 Task: Find a house in Zenica, Bosnia and Herzegovina, for 7 guests from July 10 to July 15, with a price range of ₹10,000 to ₹15,000, 4 bedrooms, 7 beds, 4 bathrooms, and amenities including Wifi, Free parking, TV, Gym, and Breakfast.
Action: Mouse pressed left at (411, 102)
Screenshot: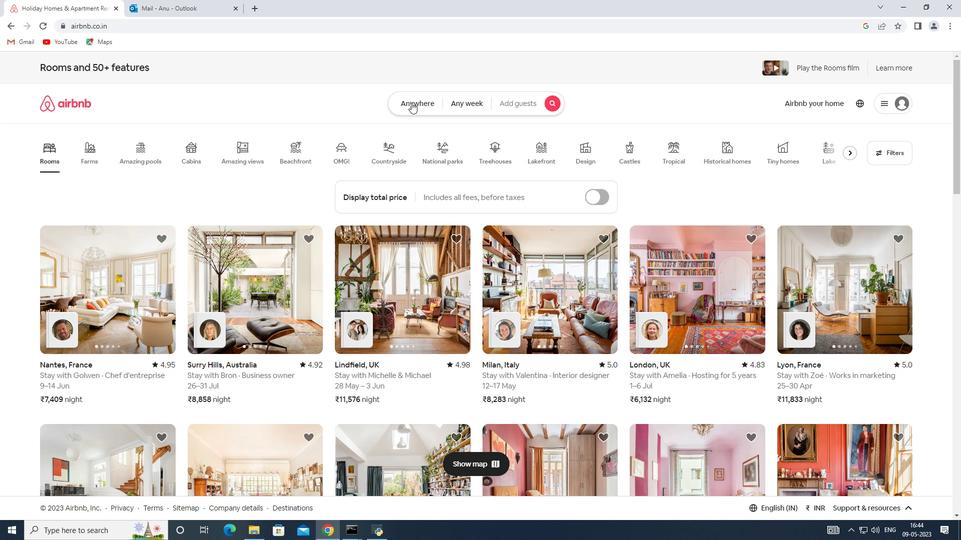 
Action: Mouse moved to (326, 139)
Screenshot: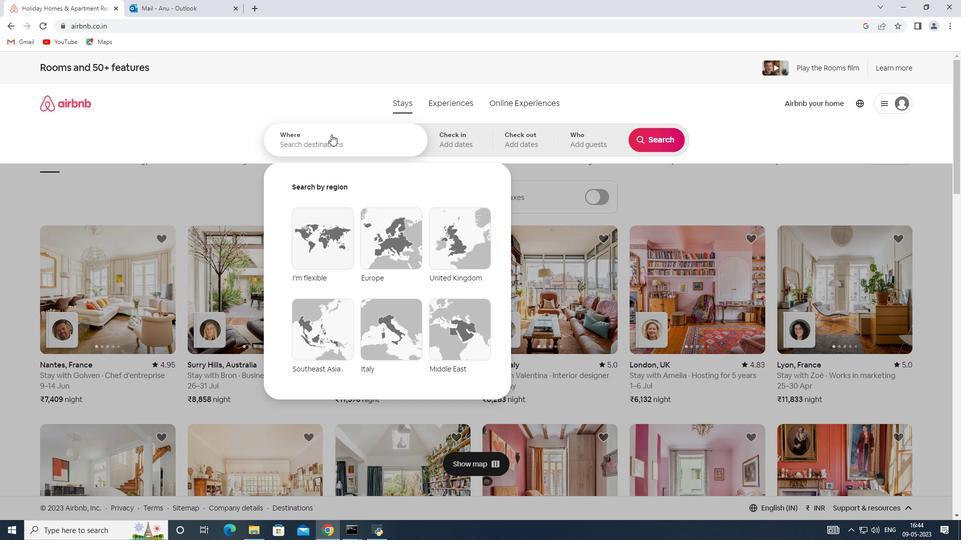
Action: Mouse pressed left at (326, 139)
Screenshot: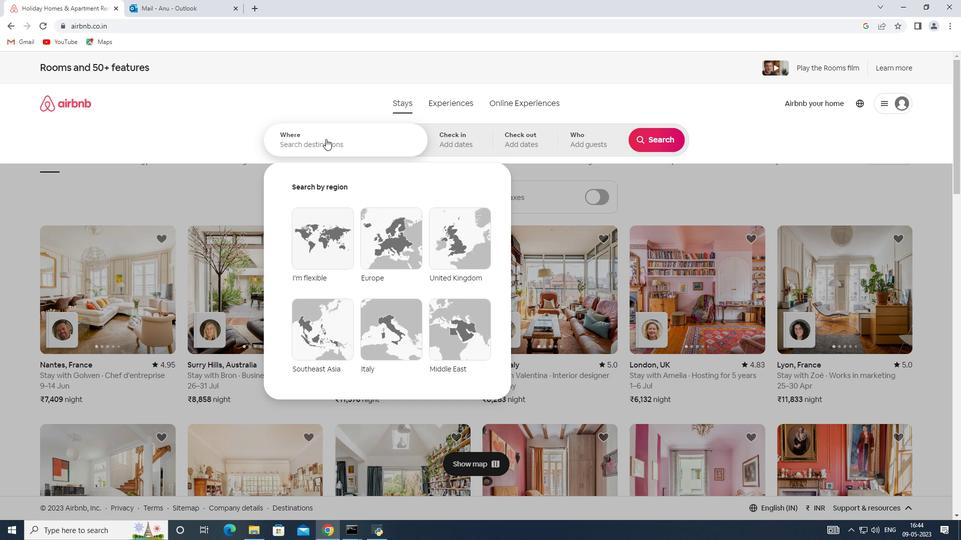 
Action: Key pressed <Key.shift><Key.shift><Key.shift><Key.shift><Key.shift><Key.shift><Key.shift>Zenica,<Key.shift>Bosnia
Screenshot: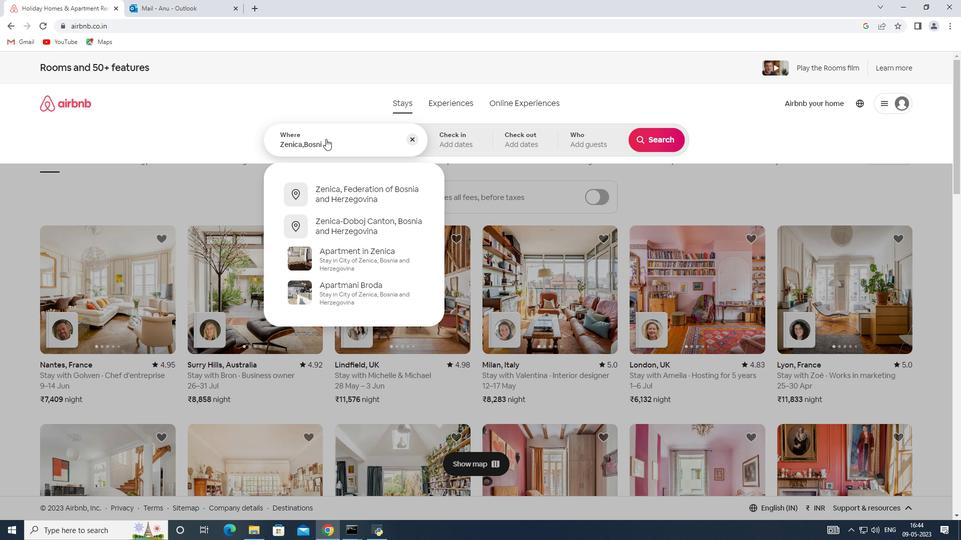 
Action: Mouse moved to (336, 138)
Screenshot: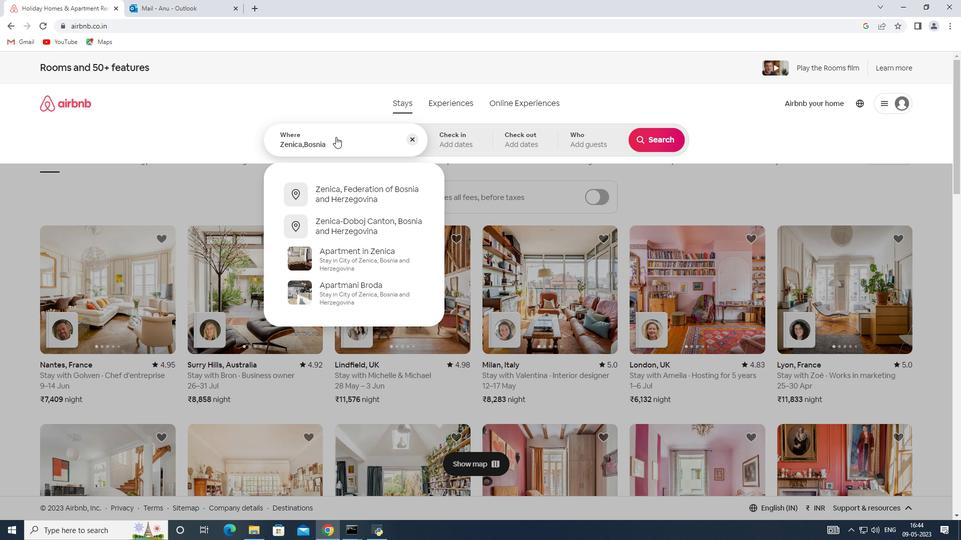 
Action: Key pressed <Key.space>and<Key.space><Key.shift><Key.shift><Key.shift><Key.shift><Key.shift><Key.shift>Hezegovina
Screenshot: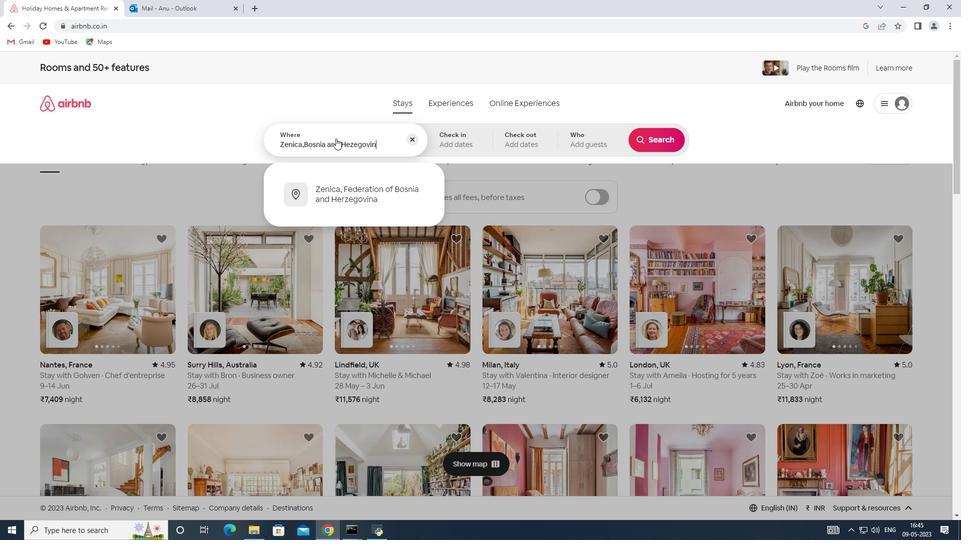 
Action: Mouse moved to (470, 145)
Screenshot: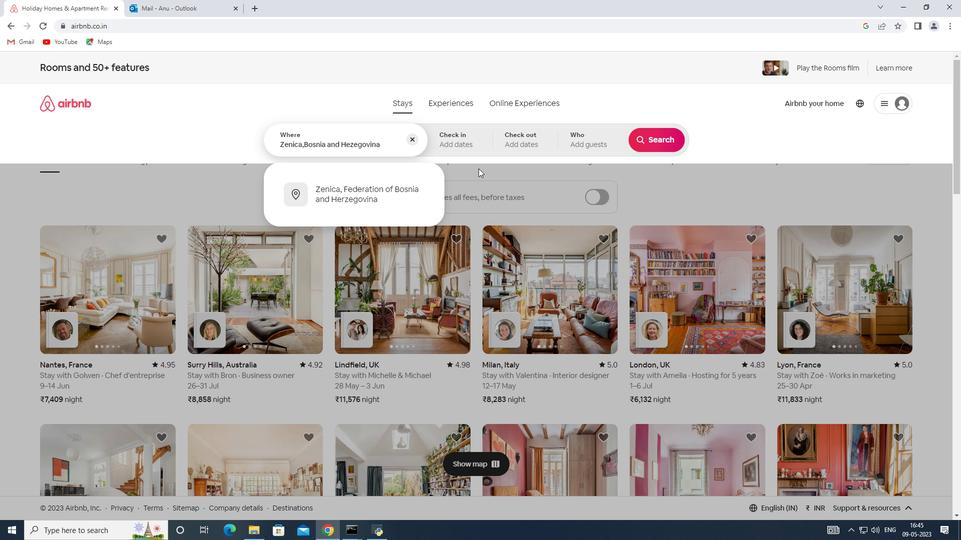 
Action: Mouse pressed left at (470, 145)
Screenshot: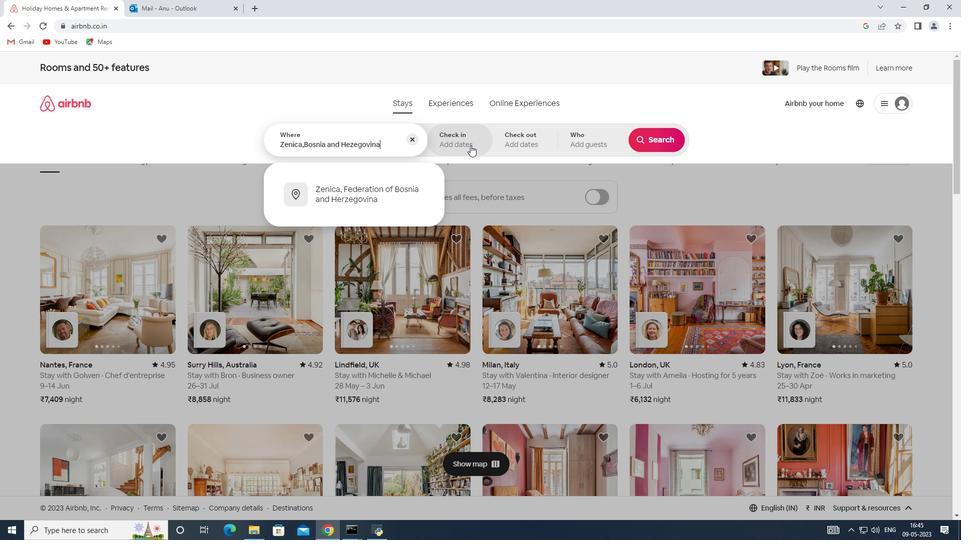 
Action: Mouse moved to (650, 221)
Screenshot: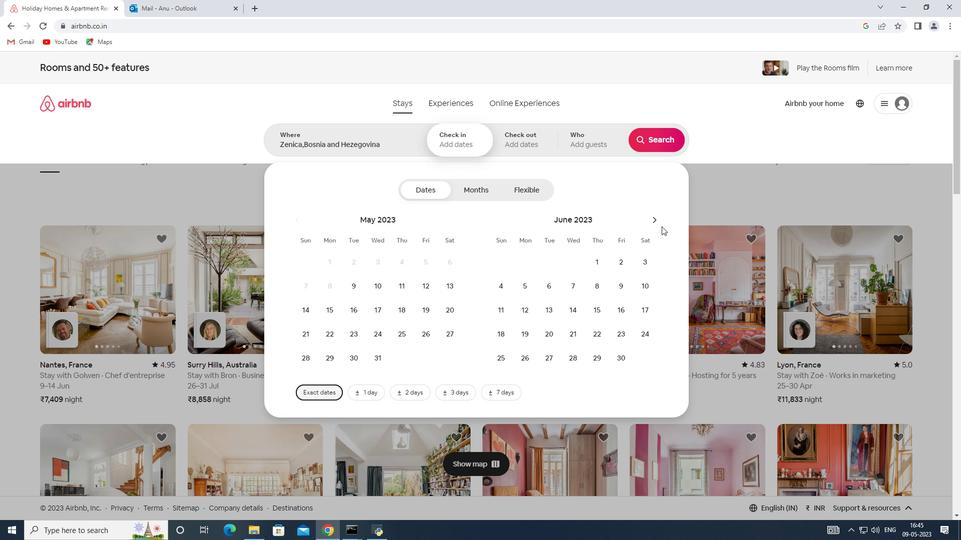 
Action: Mouse pressed left at (650, 221)
Screenshot: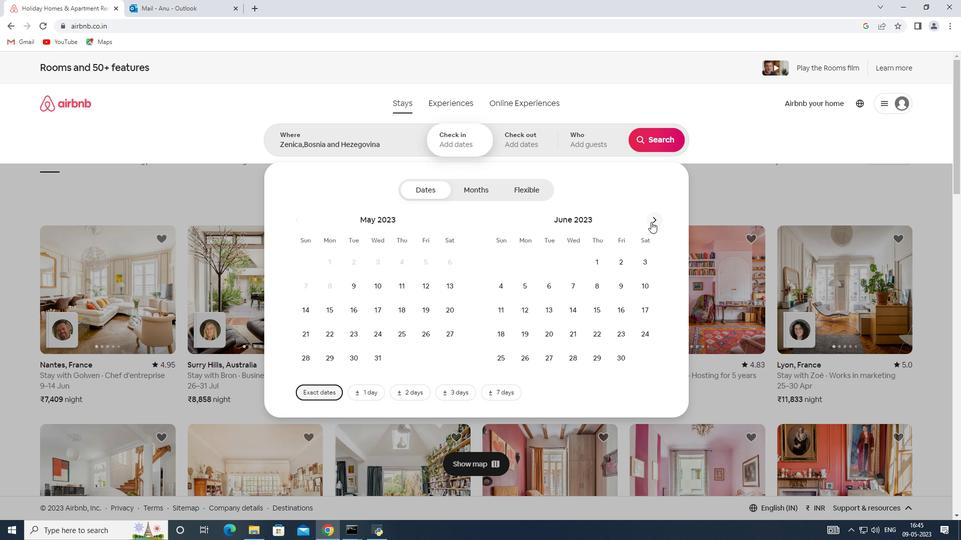 
Action: Mouse moved to (525, 310)
Screenshot: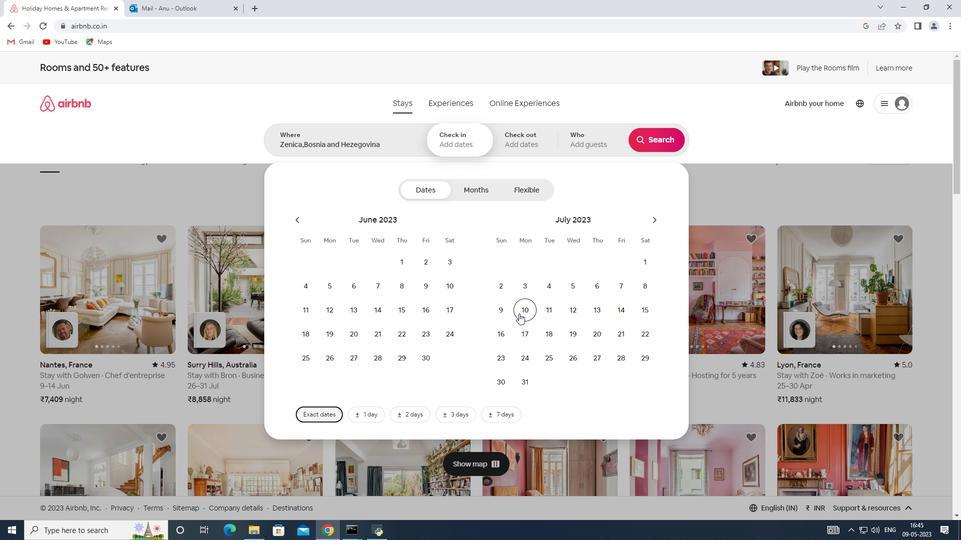 
Action: Mouse pressed left at (525, 310)
Screenshot: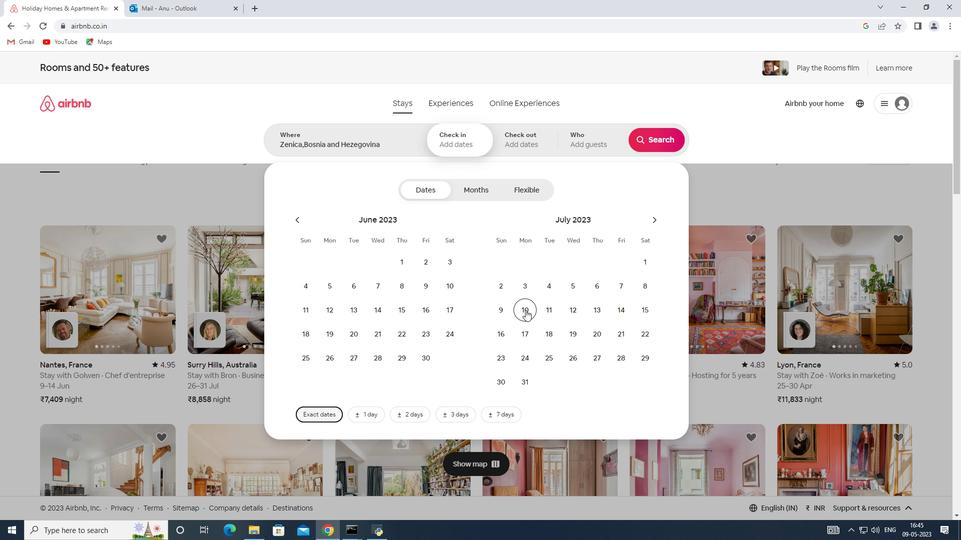 
Action: Mouse moved to (646, 308)
Screenshot: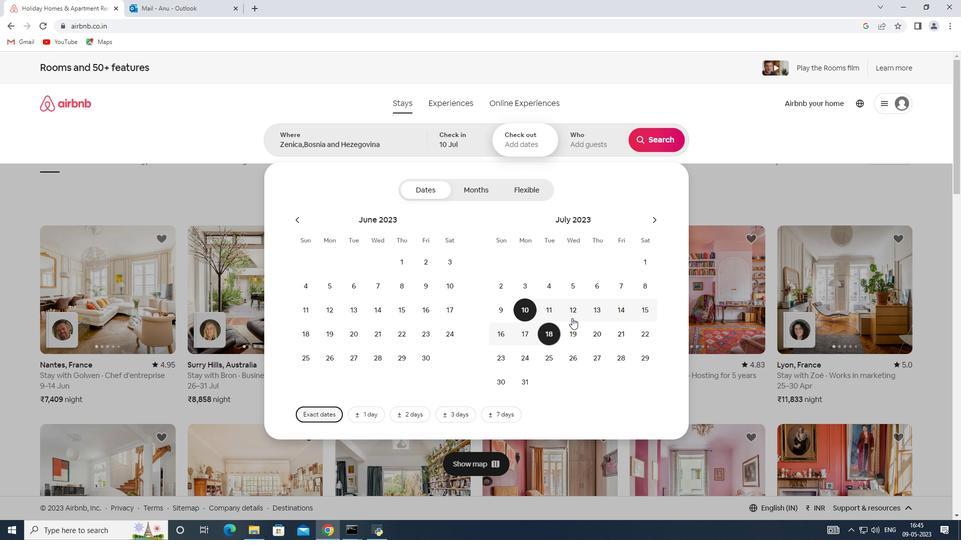 
Action: Mouse pressed left at (646, 308)
Screenshot: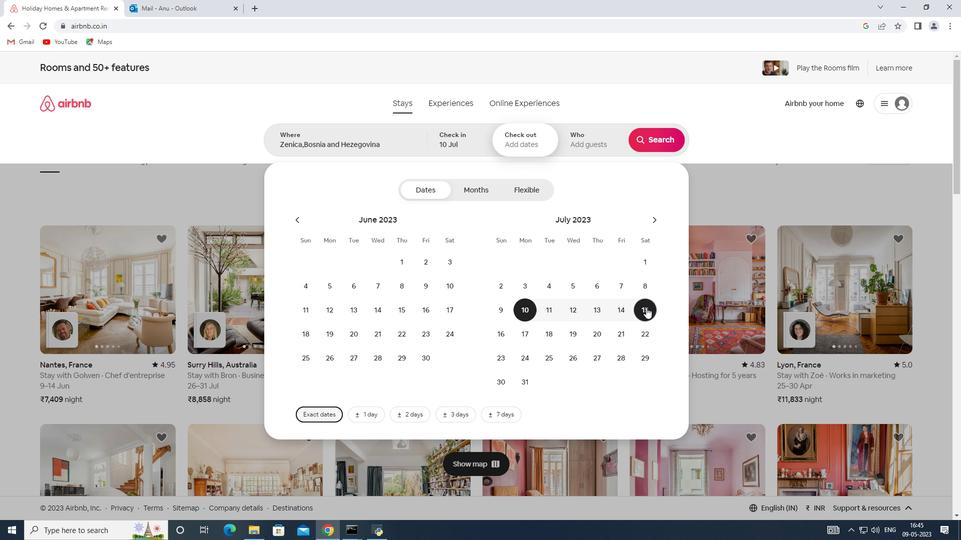 
Action: Mouse moved to (583, 129)
Screenshot: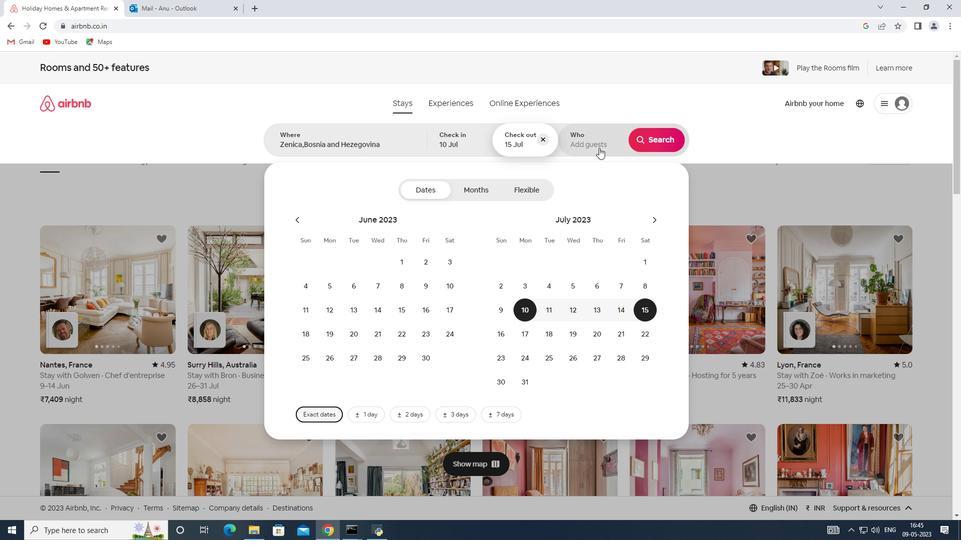 
Action: Mouse pressed left at (583, 129)
Screenshot: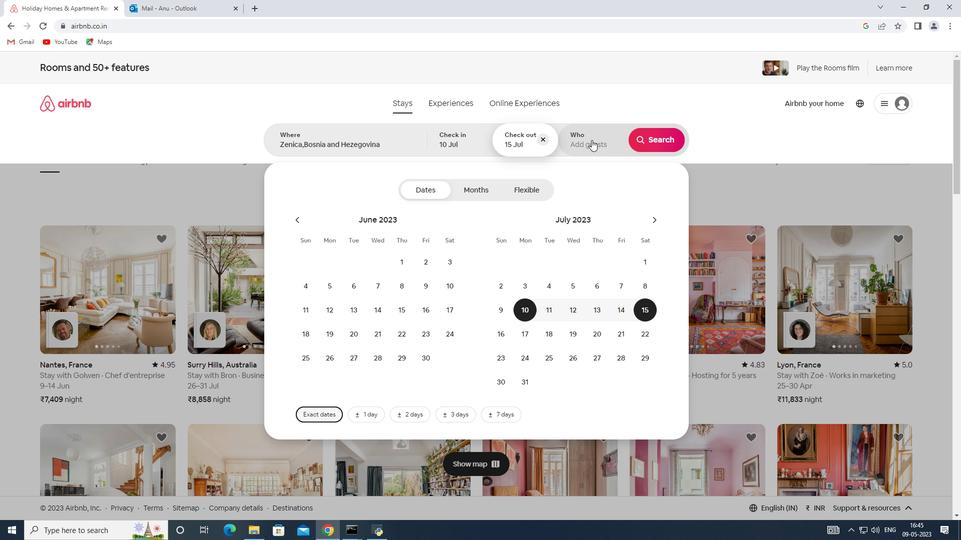 
Action: Mouse moved to (660, 191)
Screenshot: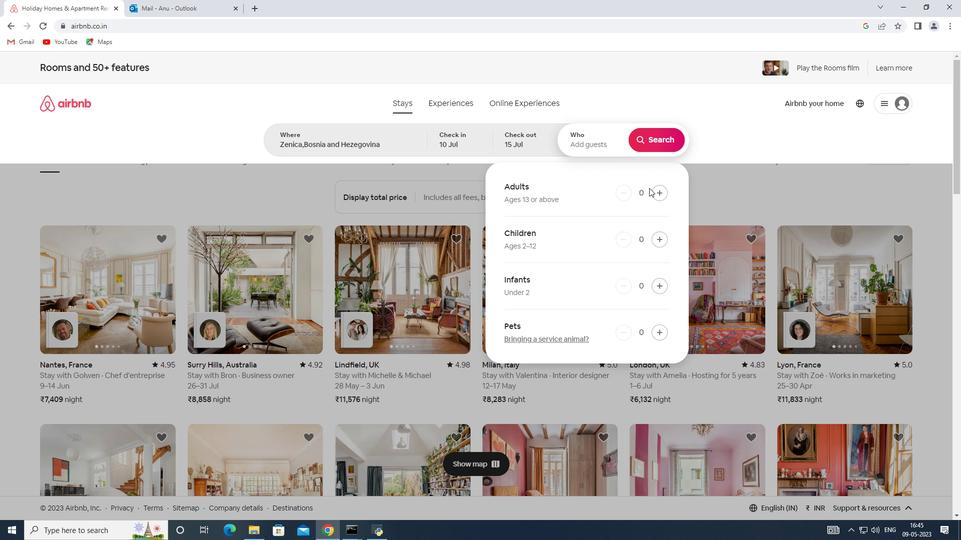
Action: Mouse pressed left at (660, 191)
Screenshot: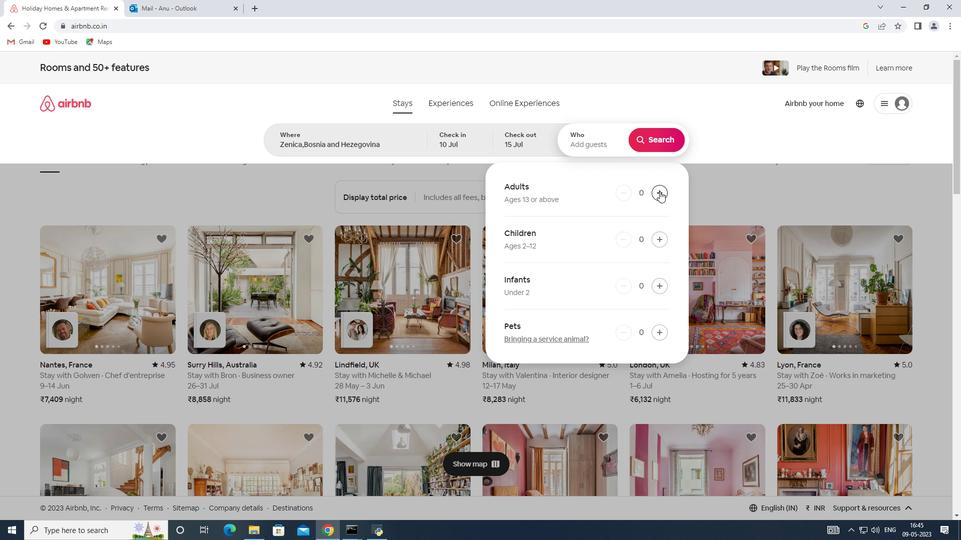 
Action: Mouse pressed left at (660, 191)
Screenshot: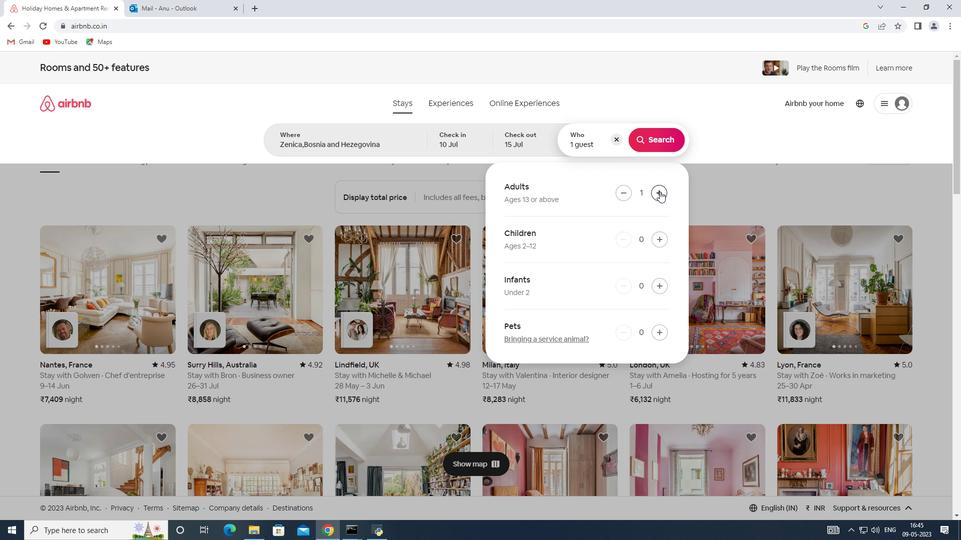 
Action: Mouse pressed left at (660, 191)
Screenshot: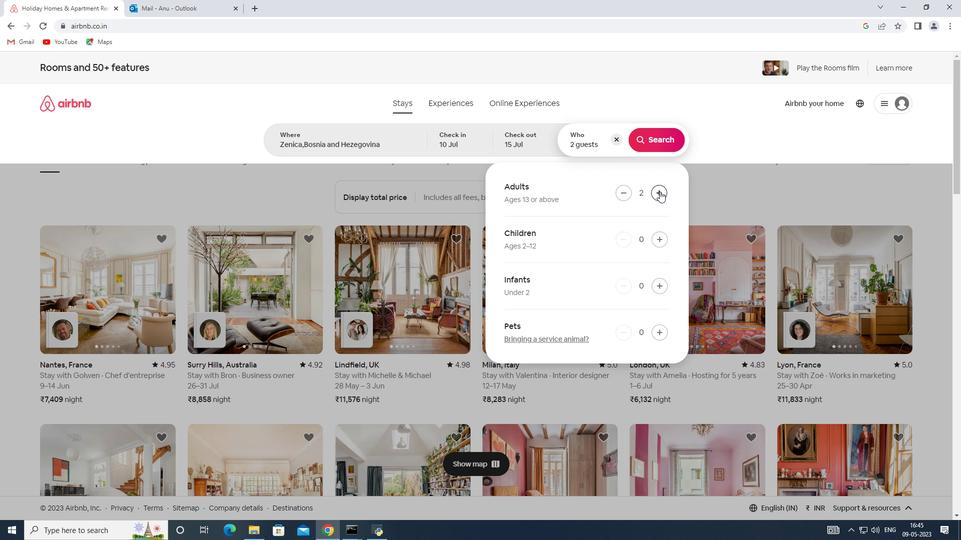 
Action: Mouse pressed left at (660, 191)
Screenshot: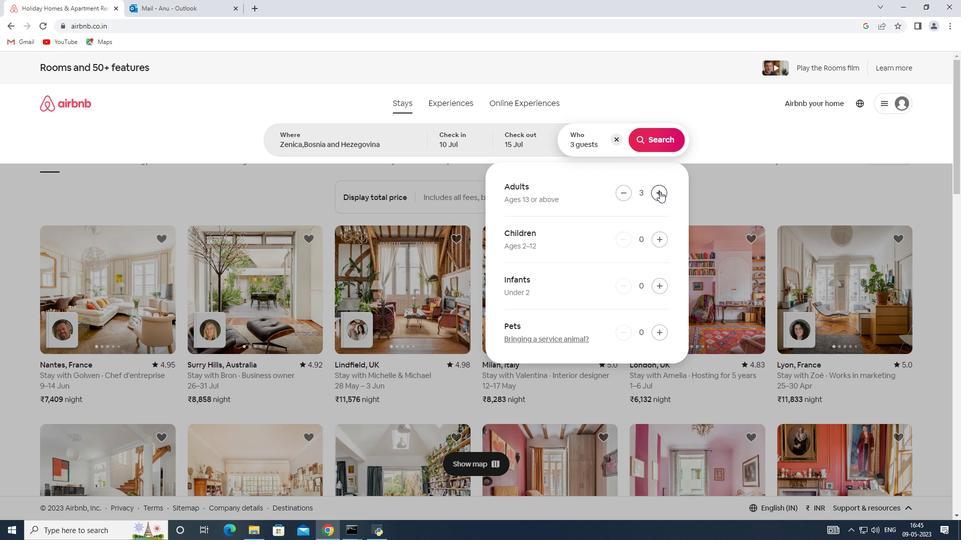 
Action: Mouse pressed left at (660, 191)
Screenshot: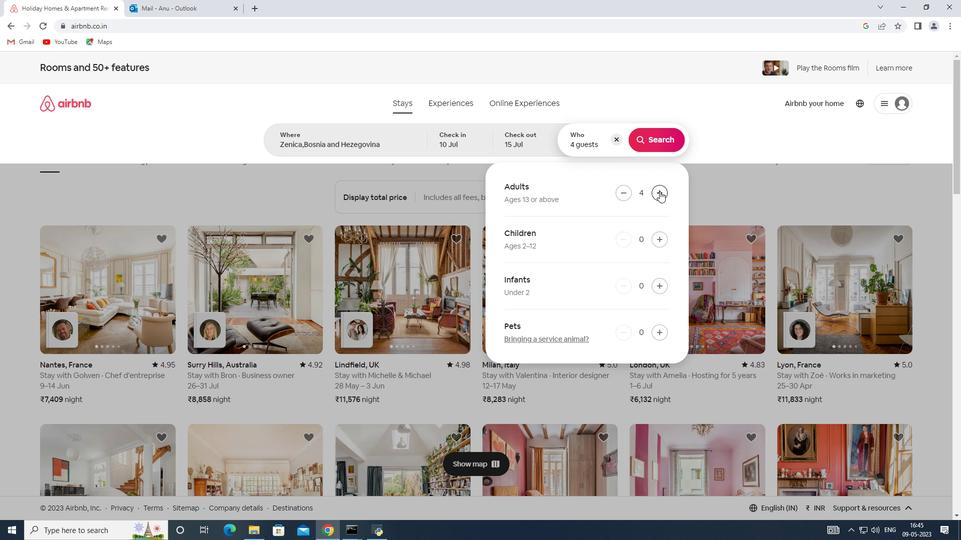 
Action: Mouse pressed left at (660, 191)
Screenshot: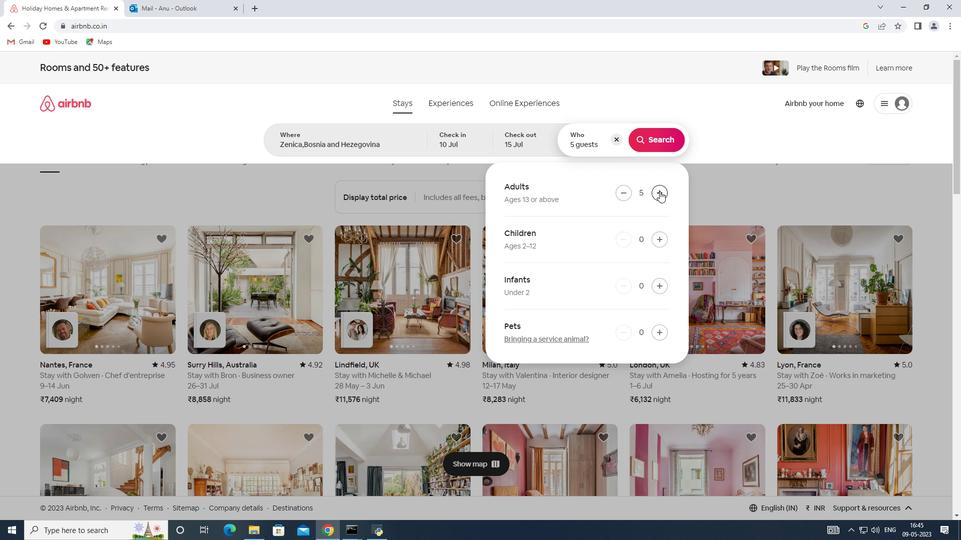 
Action: Mouse pressed left at (660, 191)
Screenshot: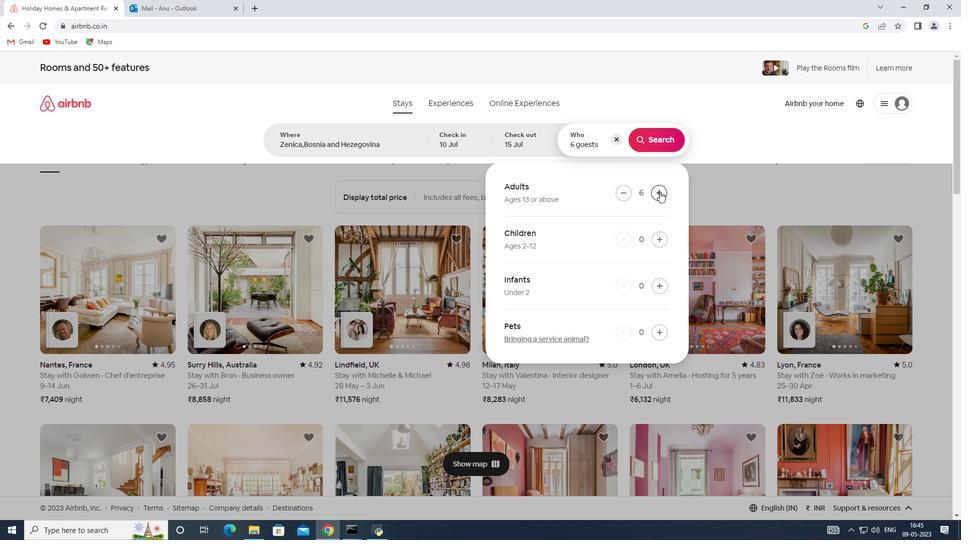 
Action: Mouse moved to (659, 137)
Screenshot: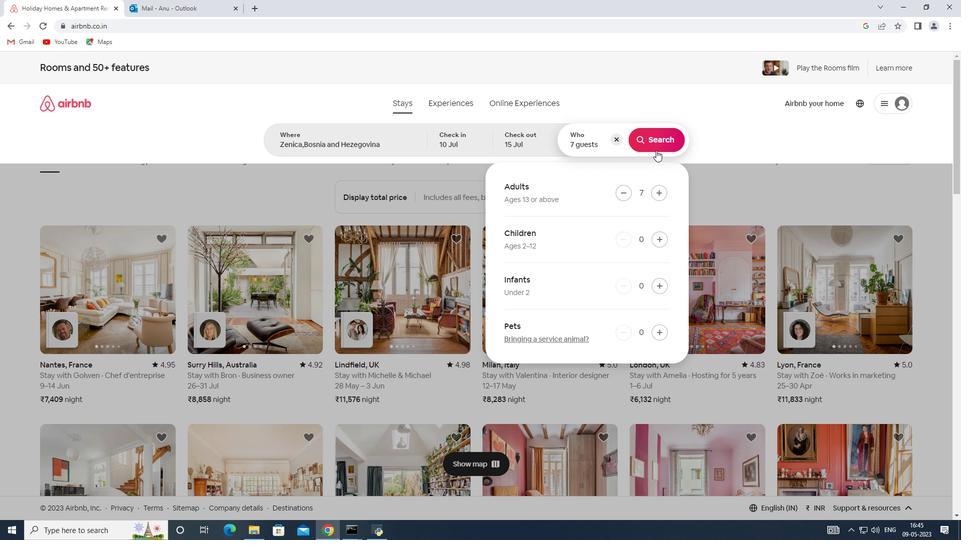 
Action: Mouse pressed left at (659, 137)
Screenshot: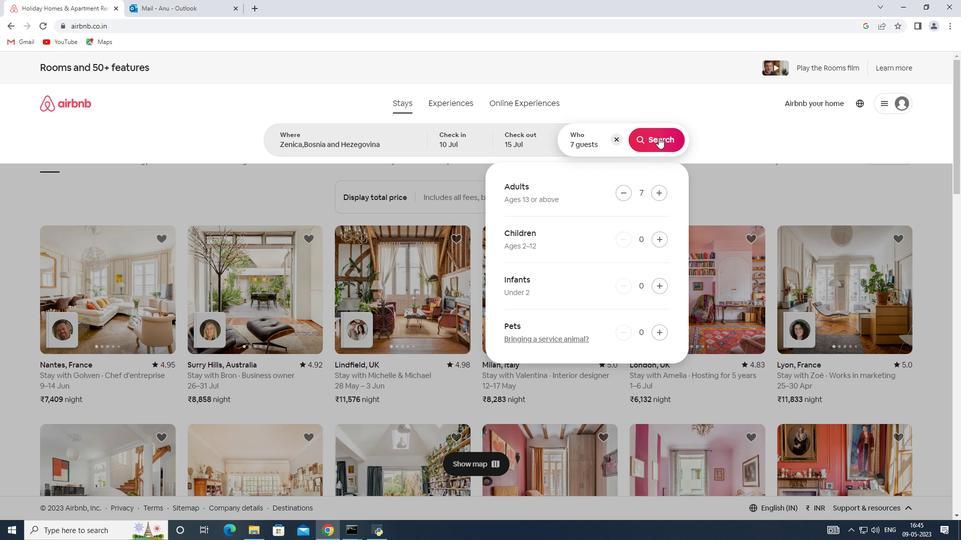
Action: Mouse moved to (921, 113)
Screenshot: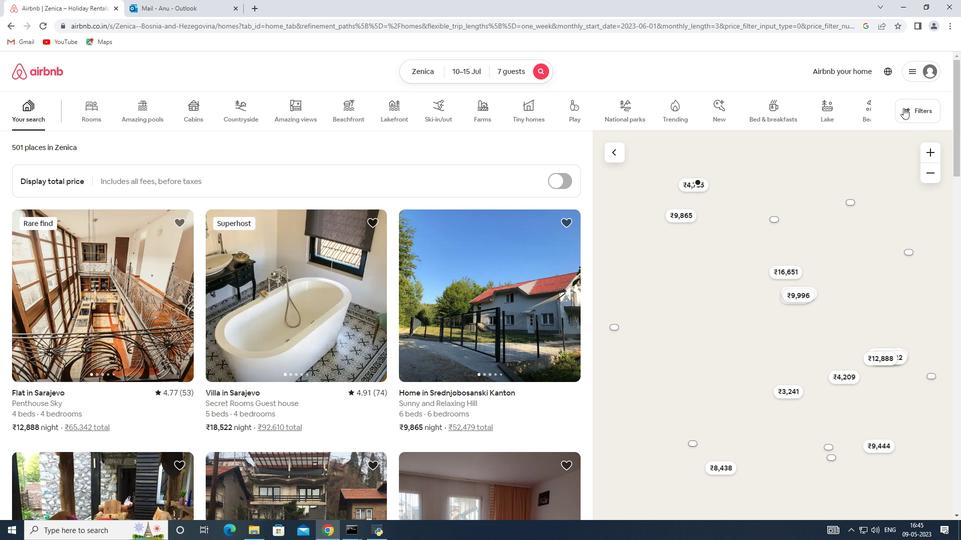 
Action: Mouse pressed left at (921, 113)
Screenshot: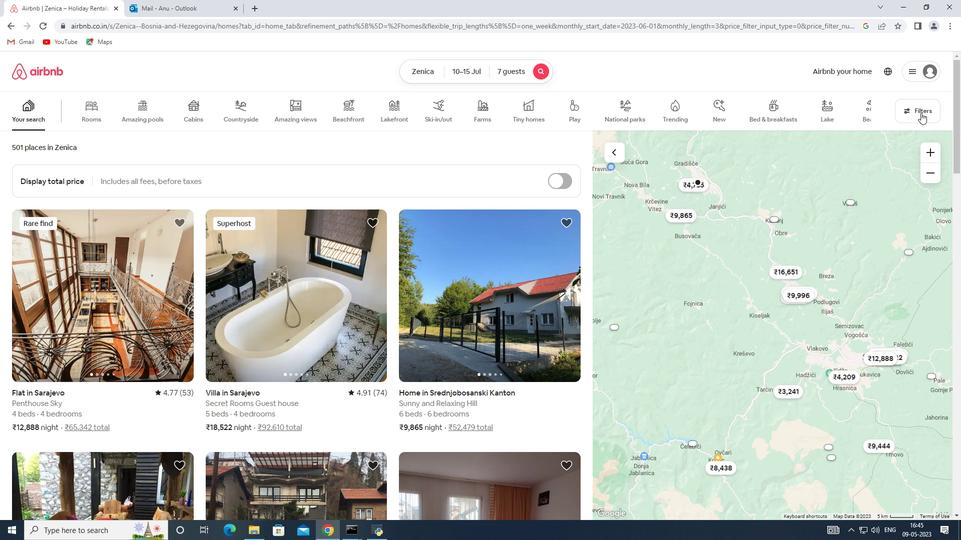 
Action: Mouse moved to (352, 362)
Screenshot: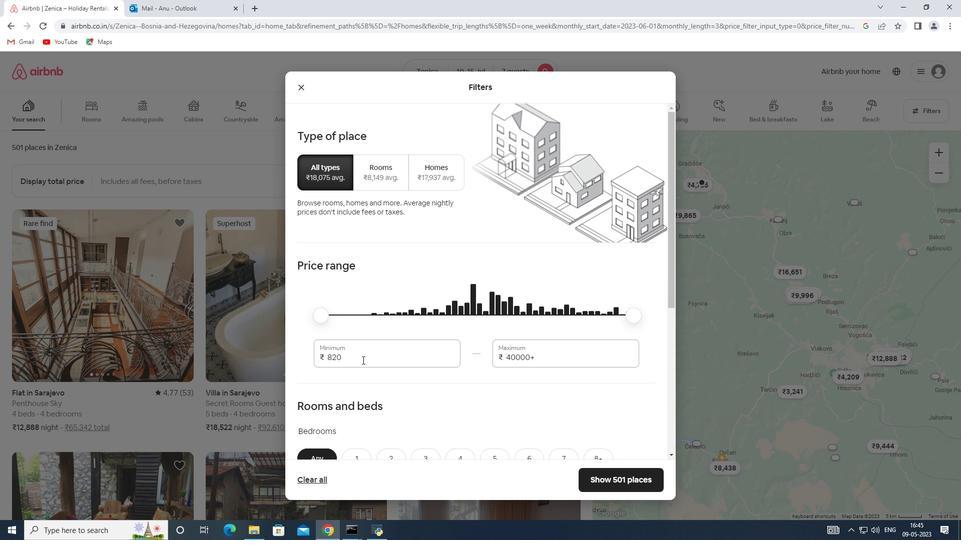 
Action: Mouse pressed left at (352, 362)
Screenshot: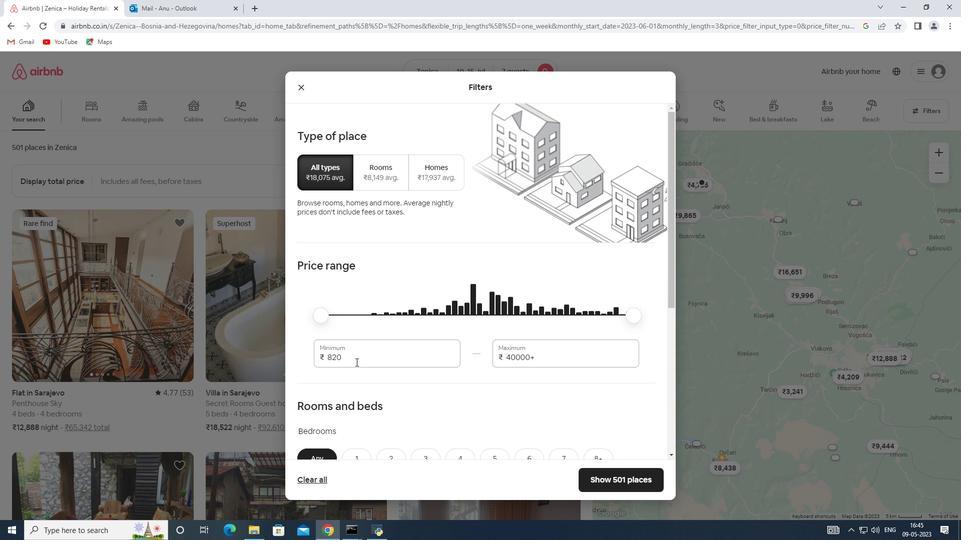 
Action: Mouse moved to (315, 360)
Screenshot: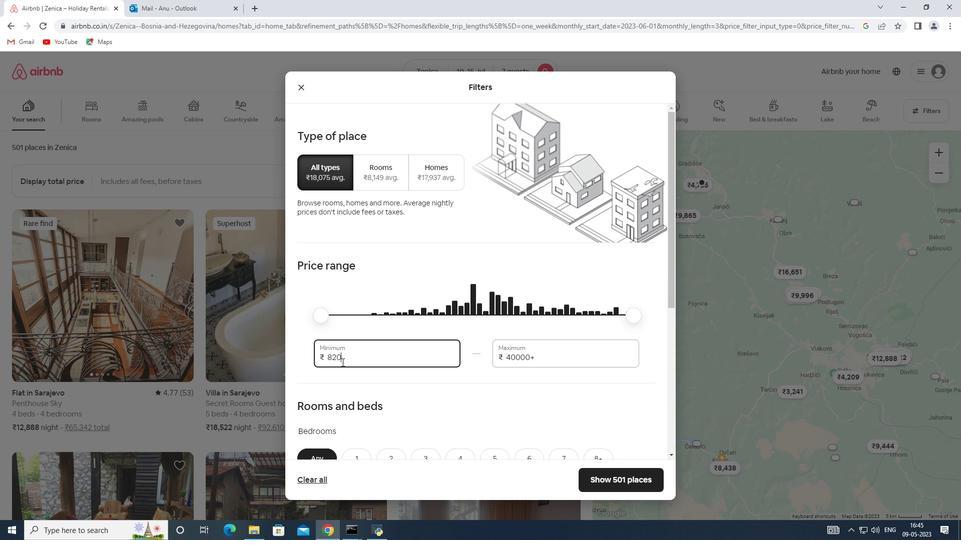 
Action: Key pressed 10000
Screenshot: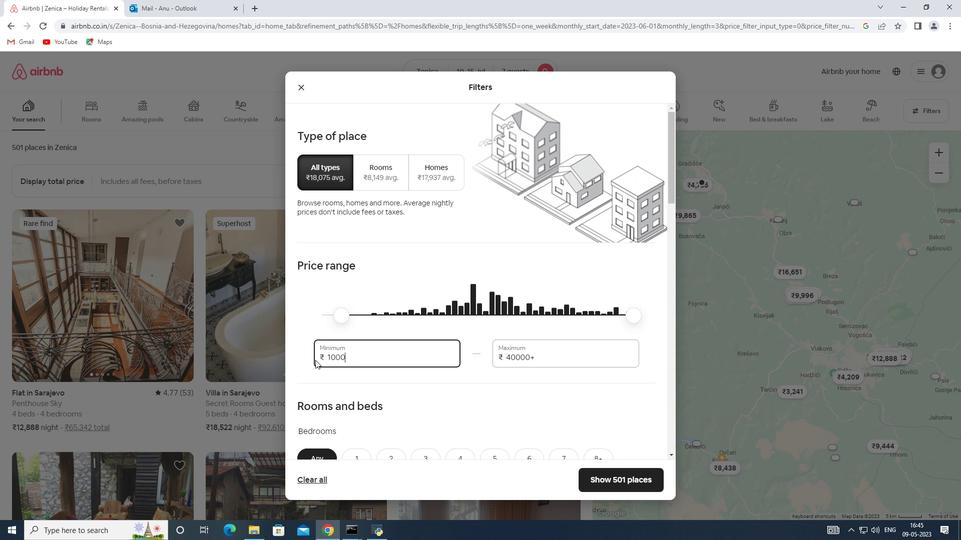 
Action: Mouse moved to (536, 358)
Screenshot: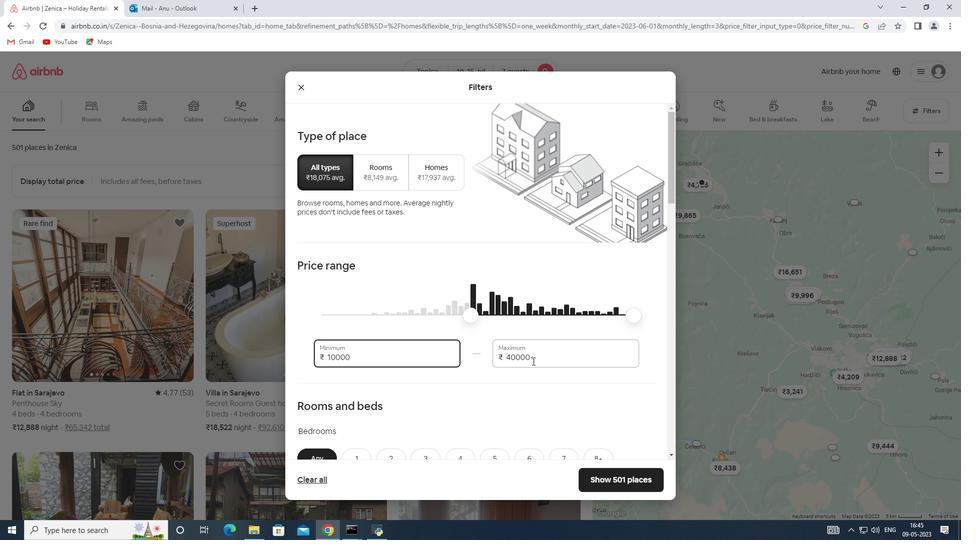 
Action: Mouse pressed left at (536, 358)
Screenshot: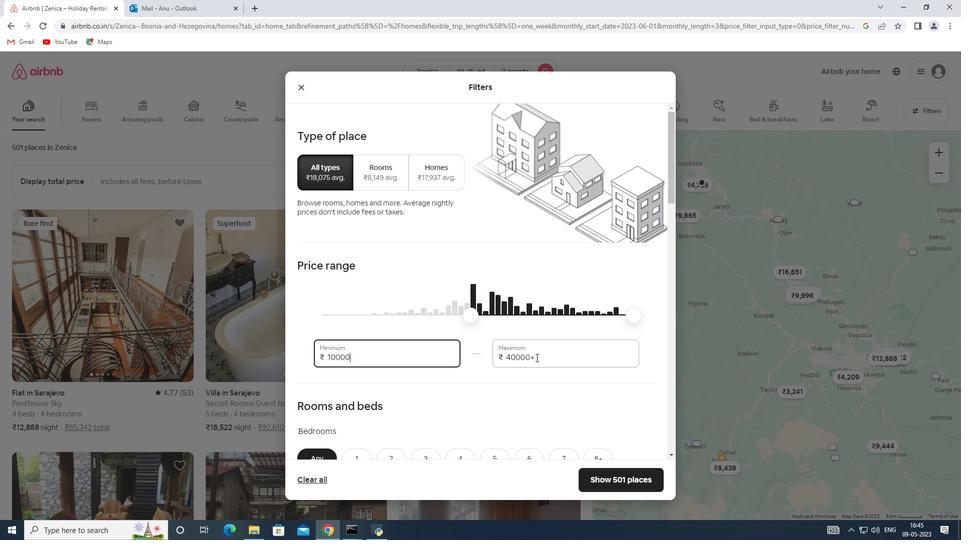 
Action: Mouse moved to (504, 355)
Screenshot: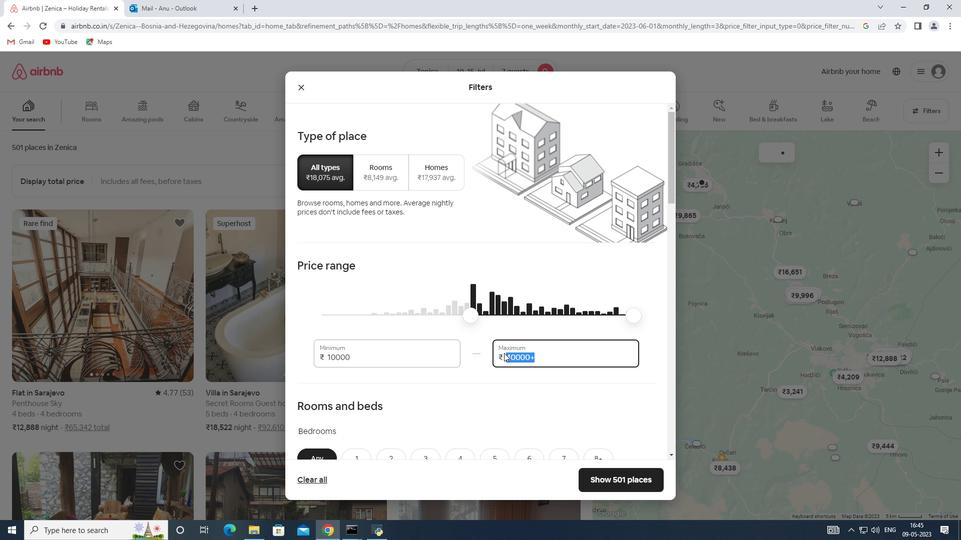 
Action: Key pressed 15000
Screenshot: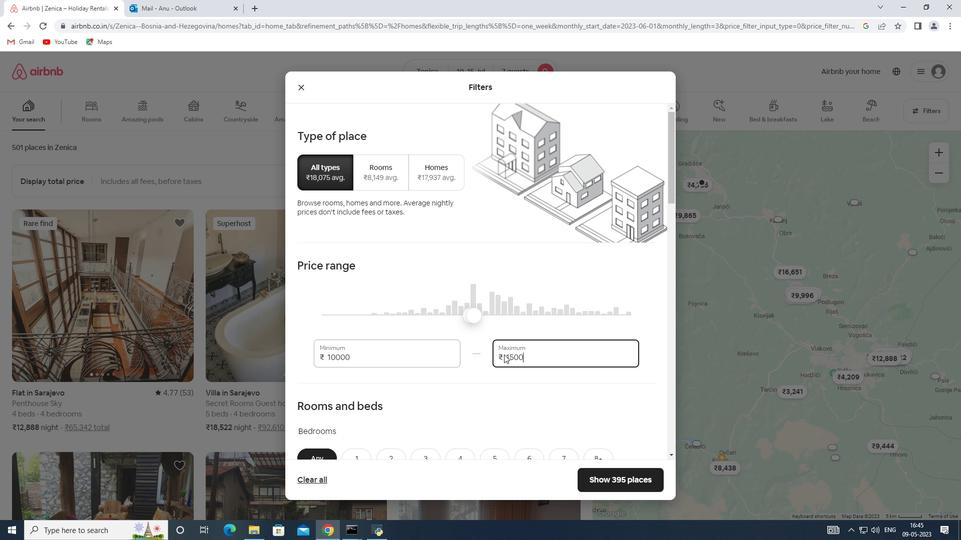 
Action: Mouse scrolled (504, 354) with delta (0, 0)
Screenshot: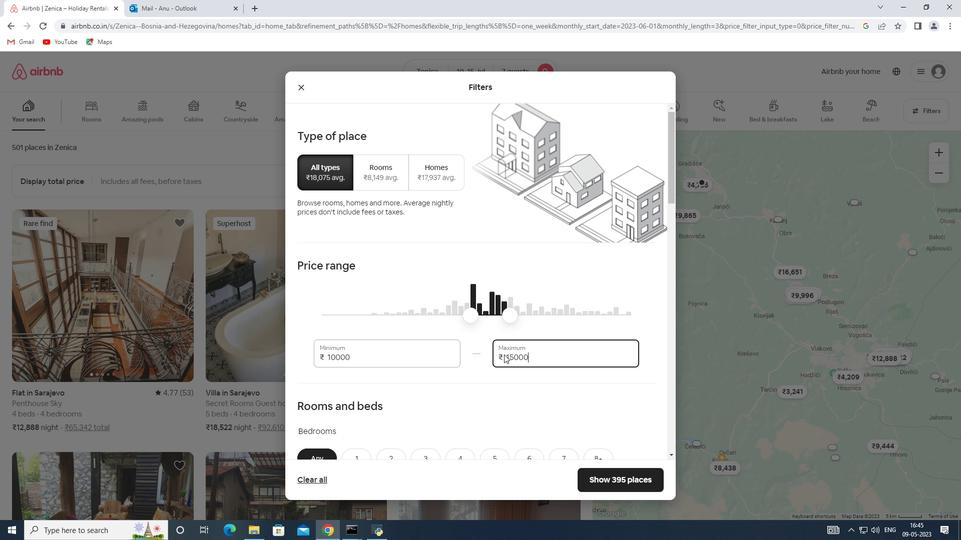 
Action: Mouse scrolled (504, 354) with delta (0, 0)
Screenshot: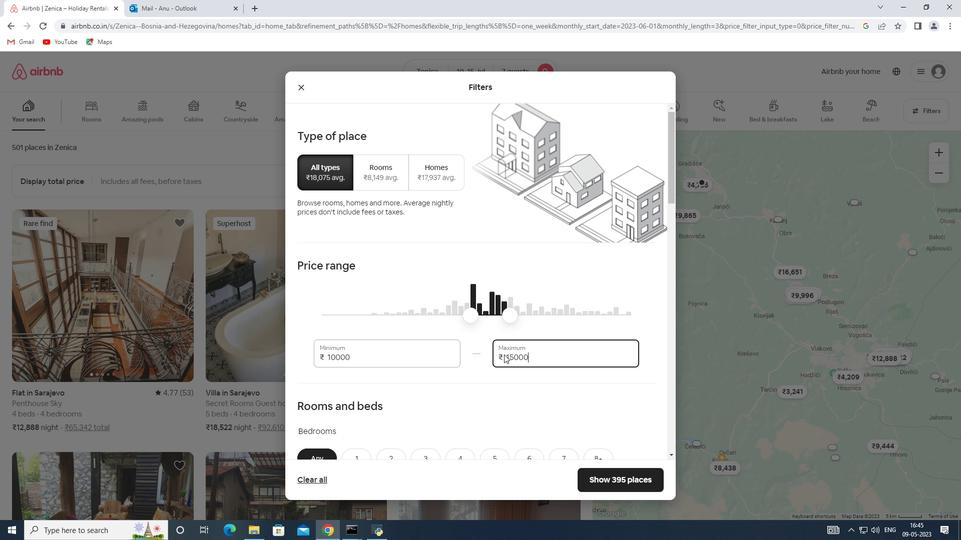 
Action: Mouse scrolled (504, 354) with delta (0, 0)
Screenshot: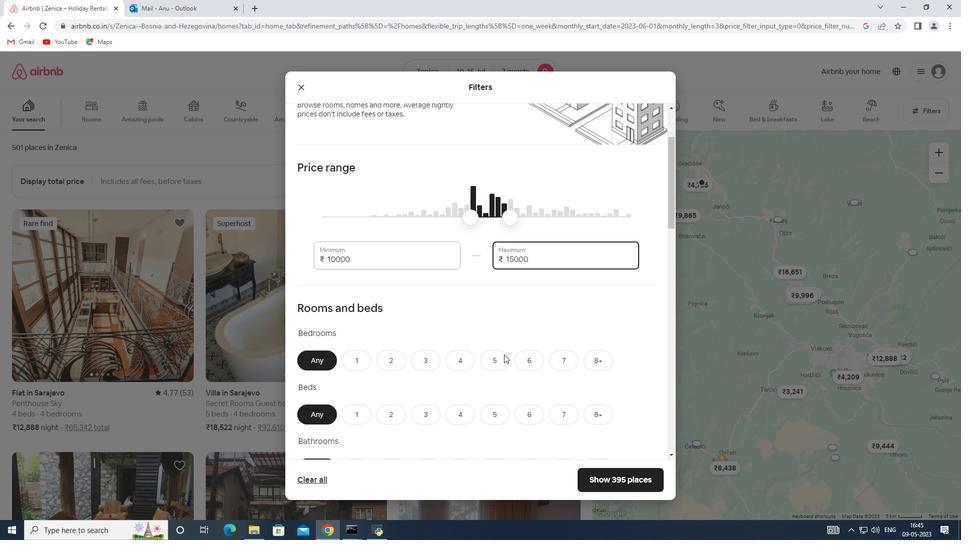 
Action: Mouse moved to (462, 313)
Screenshot: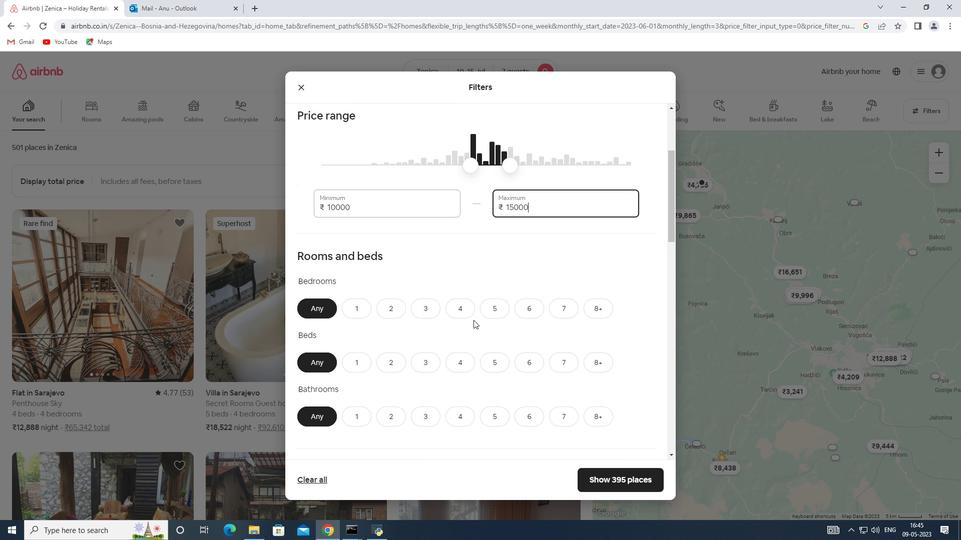 
Action: Mouse pressed left at (462, 313)
Screenshot: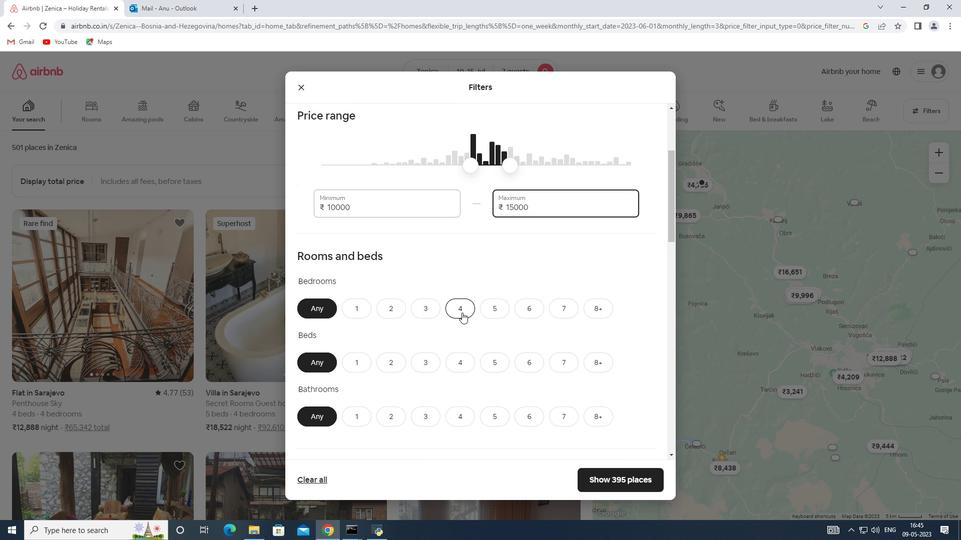 
Action: Mouse moved to (559, 364)
Screenshot: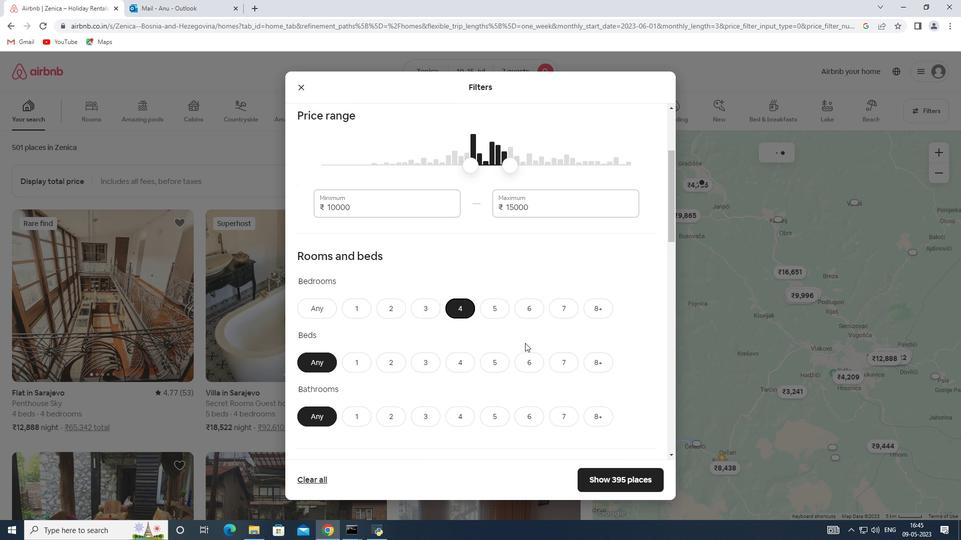 
Action: Mouse pressed left at (559, 364)
Screenshot: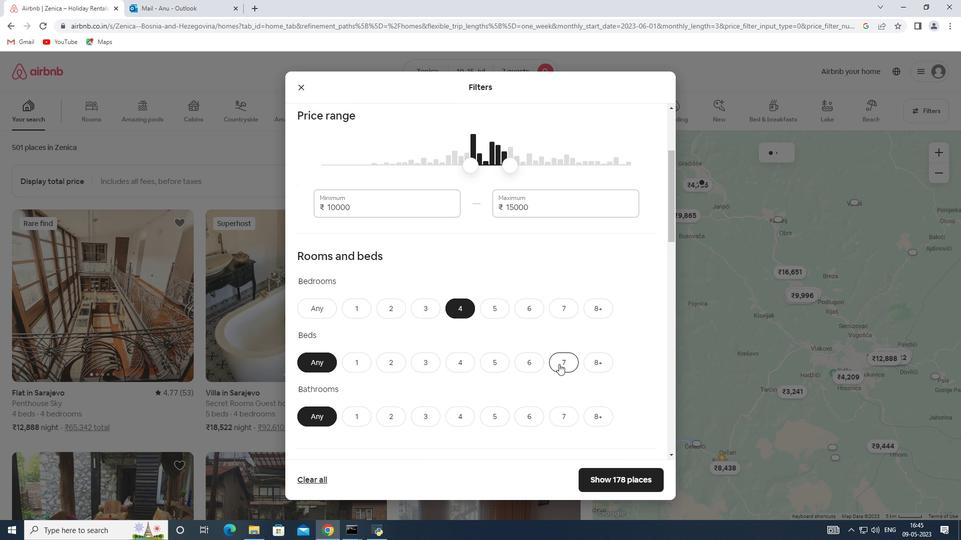 
Action: Mouse moved to (469, 412)
Screenshot: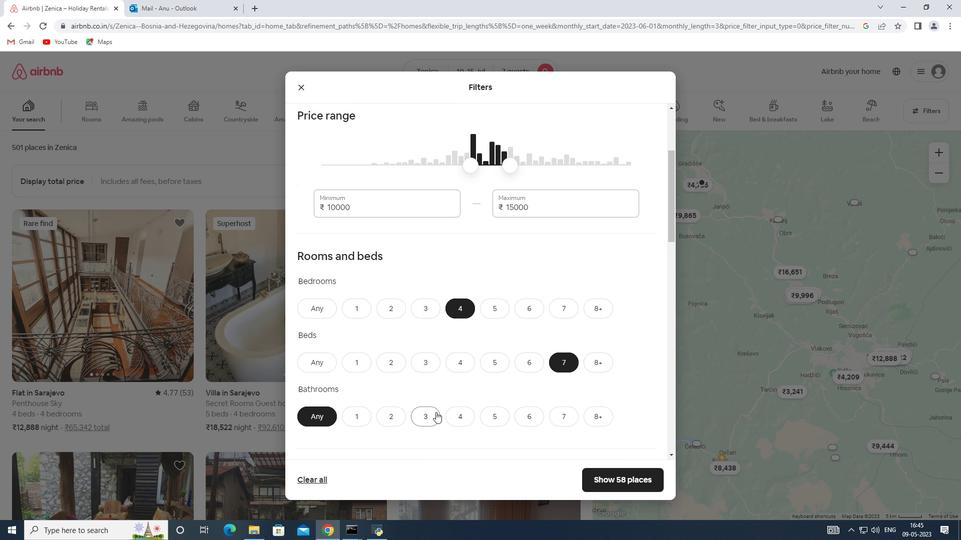 
Action: Mouse pressed left at (469, 412)
Screenshot: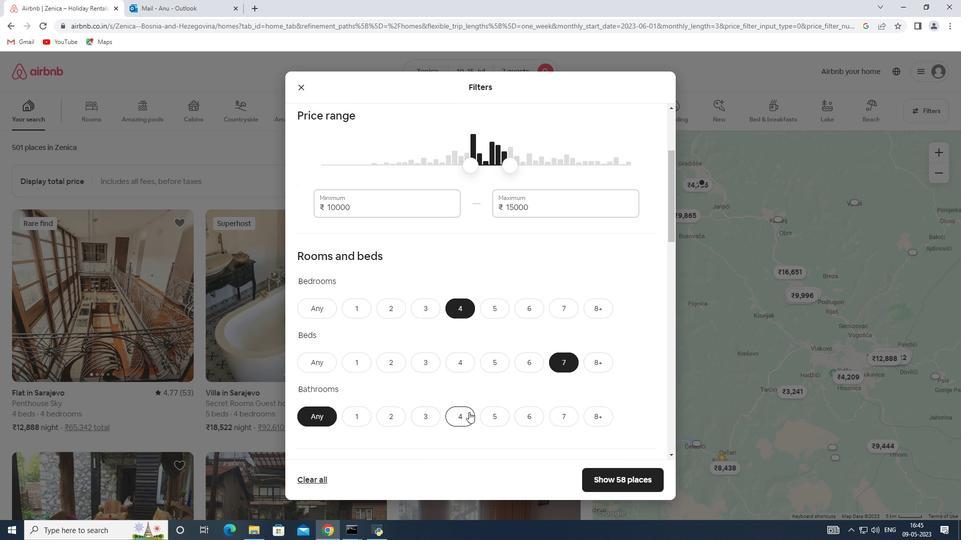 
Action: Mouse moved to (441, 378)
Screenshot: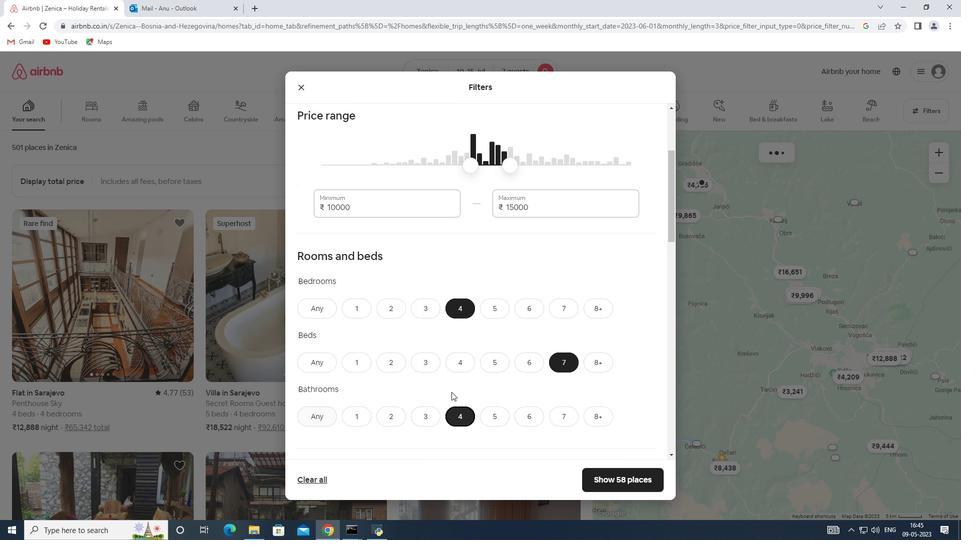
Action: Mouse scrolled (441, 378) with delta (0, 0)
Screenshot: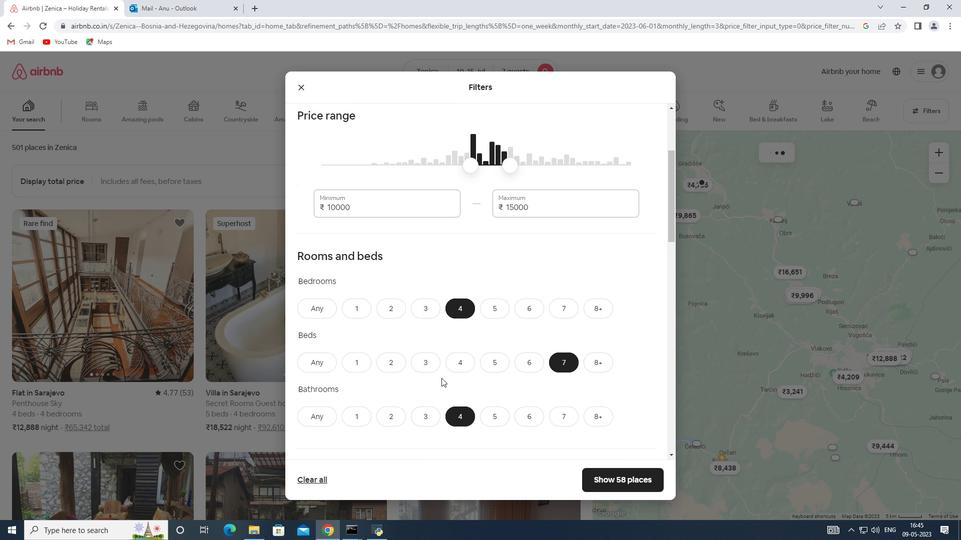 
Action: Mouse scrolled (441, 378) with delta (0, 0)
Screenshot: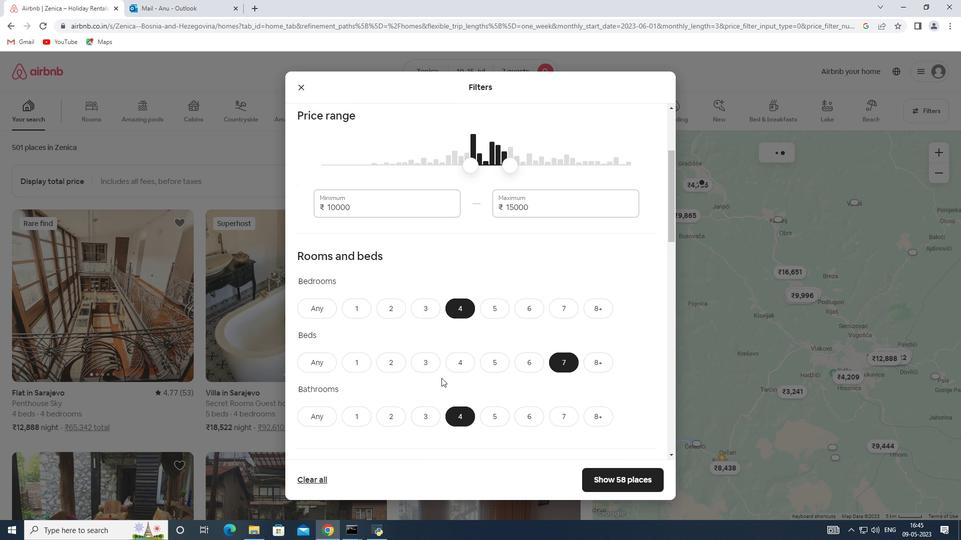 
Action: Mouse scrolled (441, 378) with delta (0, 0)
Screenshot: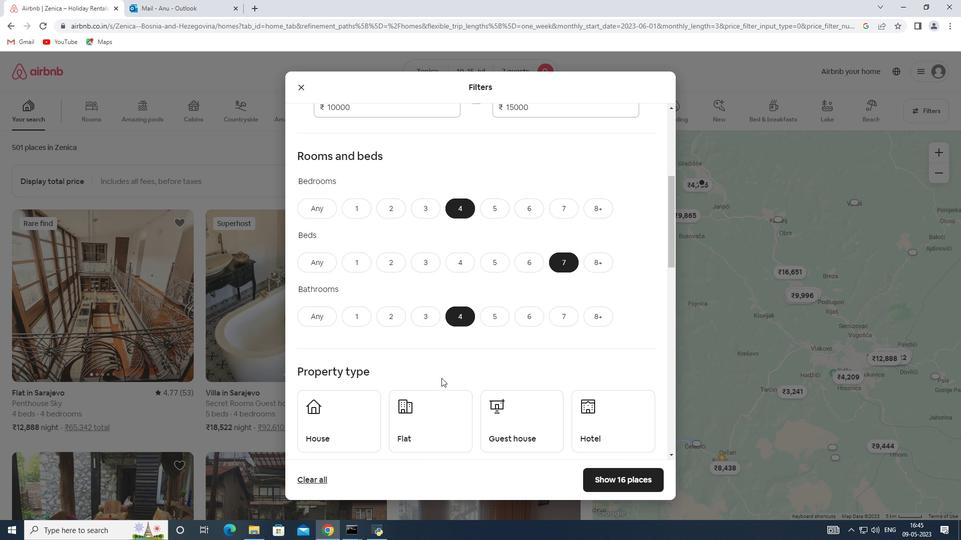 
Action: Mouse scrolled (441, 378) with delta (0, 0)
Screenshot: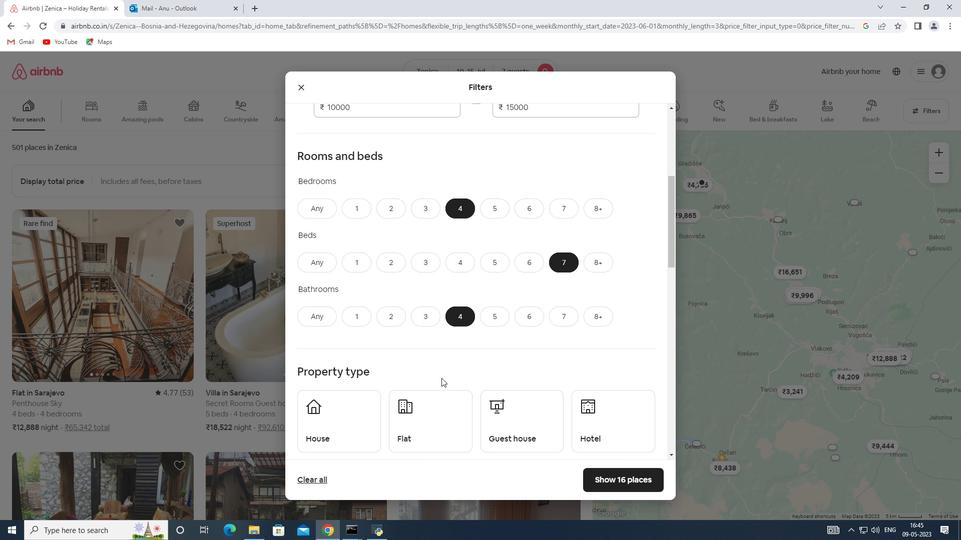 
Action: Mouse scrolled (441, 378) with delta (0, 0)
Screenshot: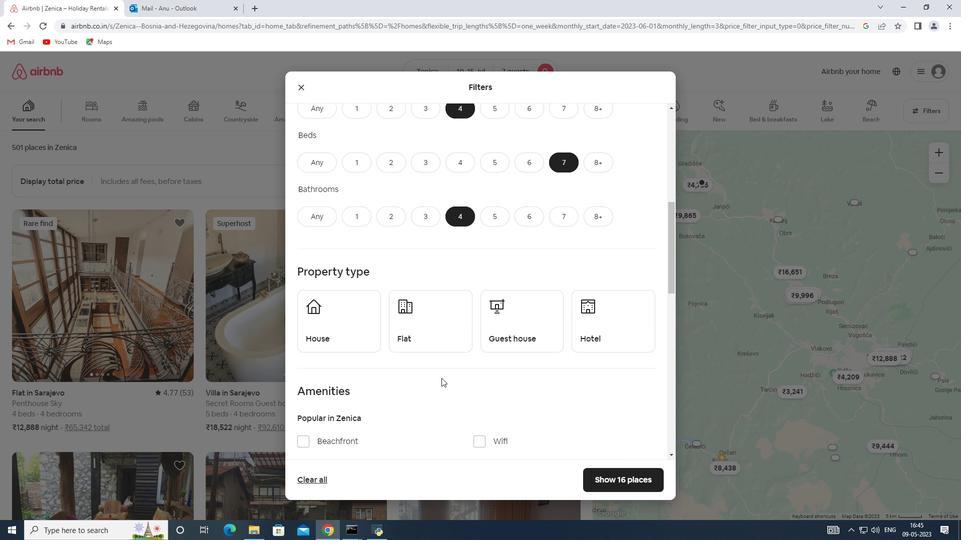 
Action: Mouse moved to (343, 281)
Screenshot: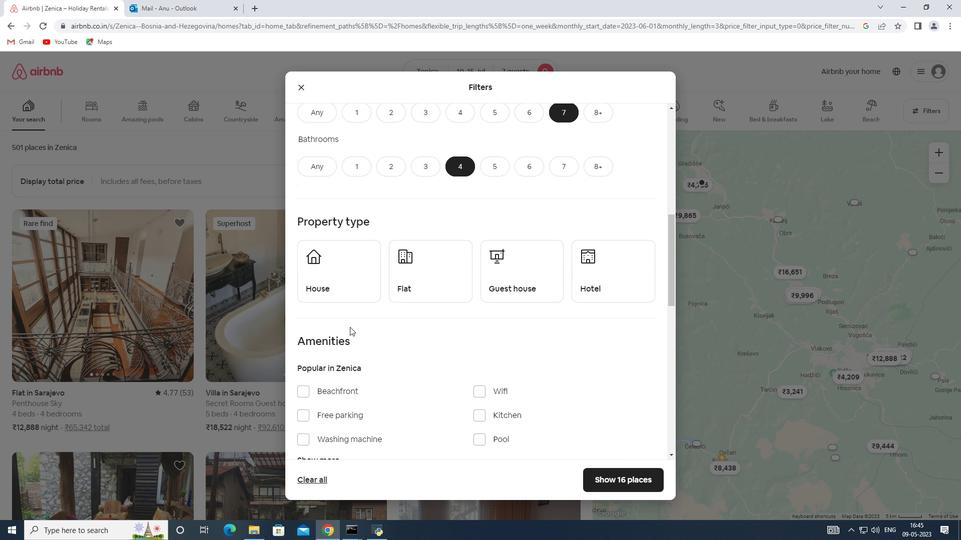
Action: Mouse pressed left at (343, 281)
Screenshot: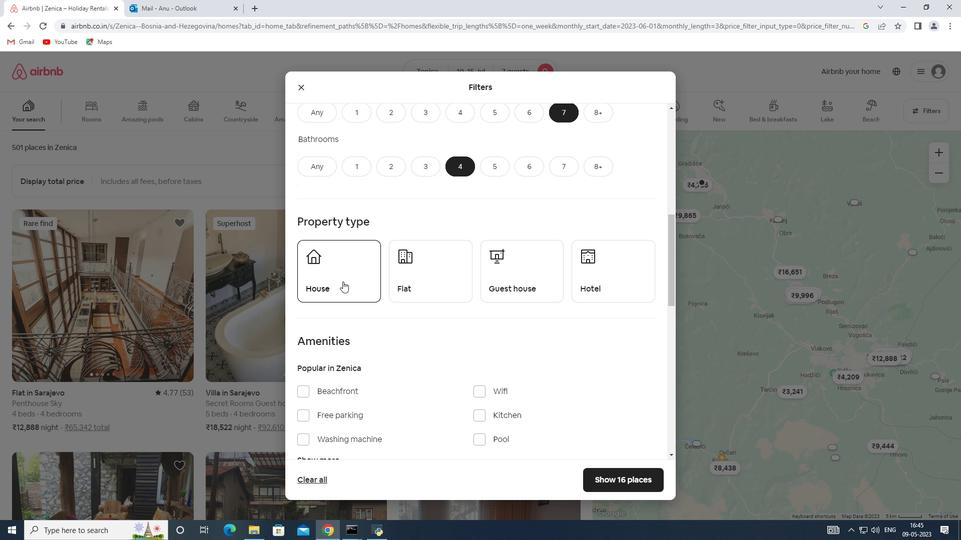 
Action: Mouse moved to (423, 288)
Screenshot: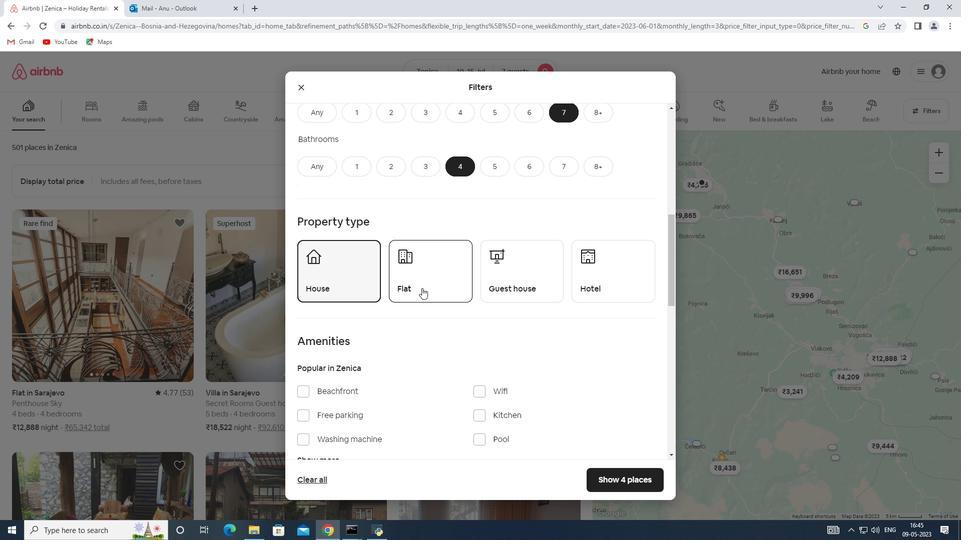 
Action: Mouse pressed left at (423, 288)
Screenshot: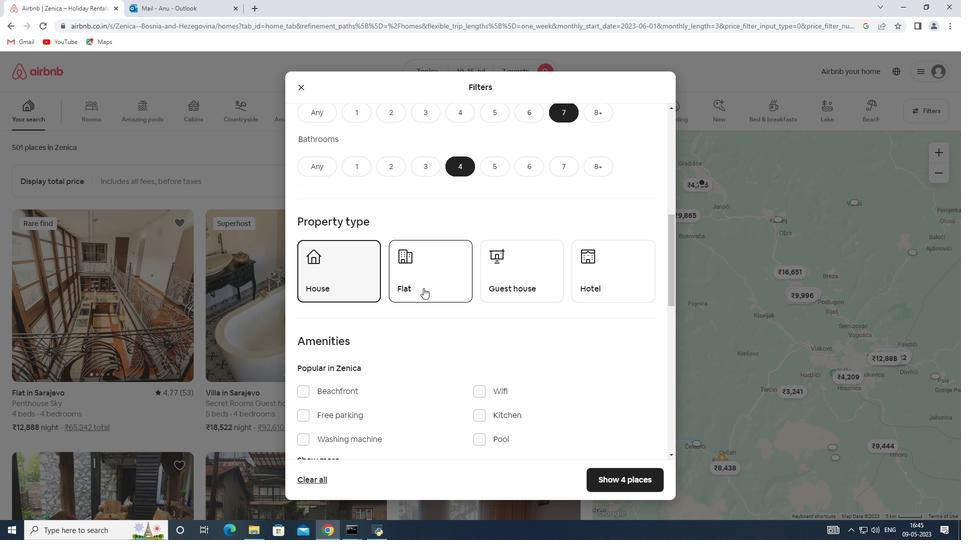 
Action: Mouse moved to (504, 283)
Screenshot: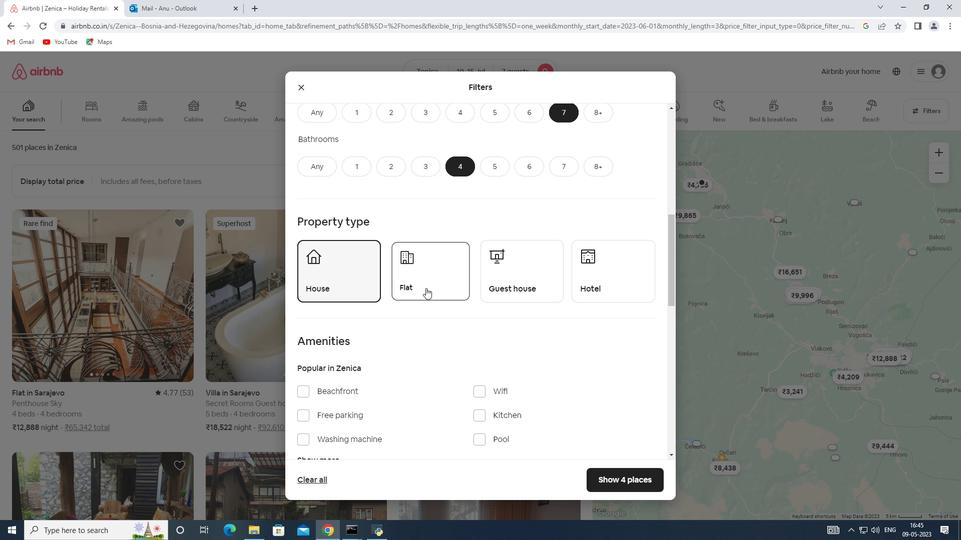 
Action: Mouse pressed left at (504, 283)
Screenshot: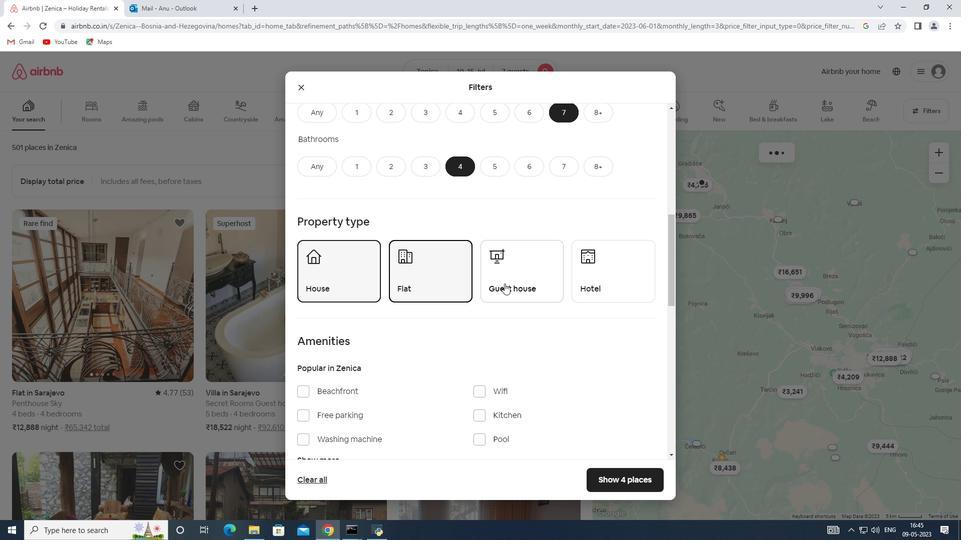 
Action: Mouse moved to (421, 306)
Screenshot: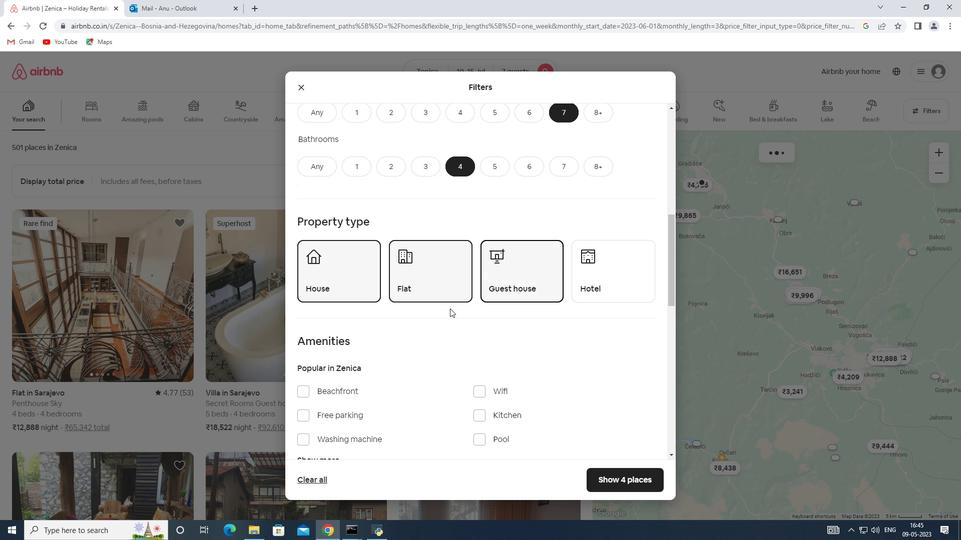 
Action: Mouse scrolled (421, 305) with delta (0, 0)
Screenshot: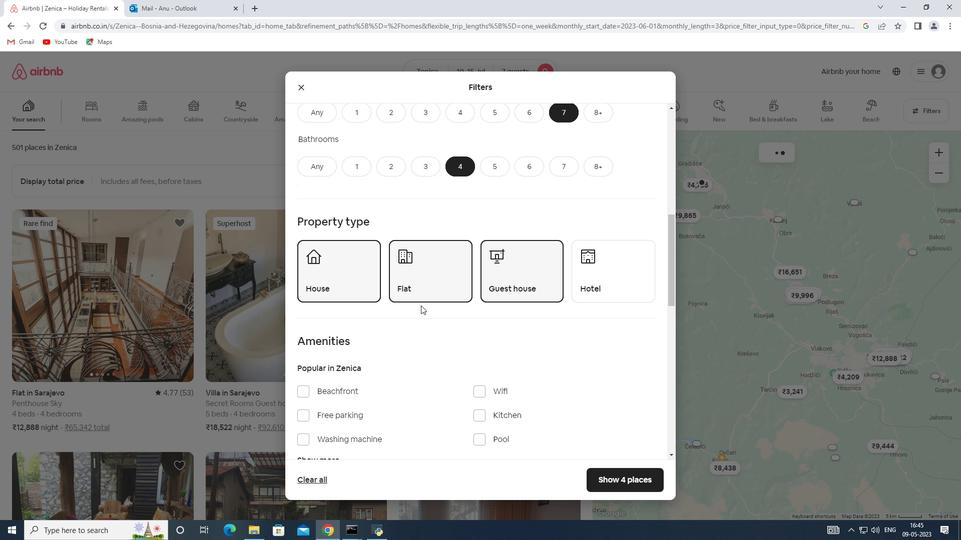 
Action: Mouse scrolled (421, 305) with delta (0, 0)
Screenshot: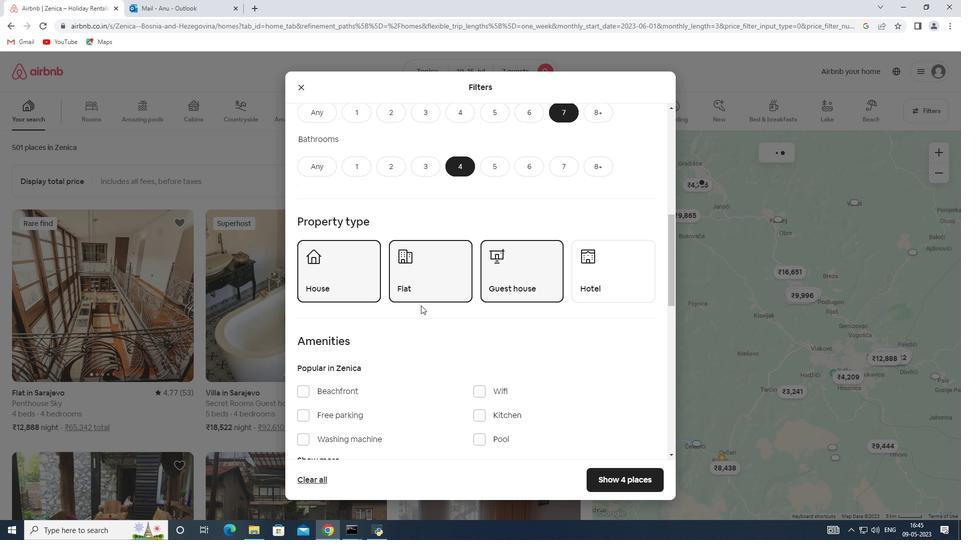 
Action: Mouse scrolled (421, 305) with delta (0, 0)
Screenshot: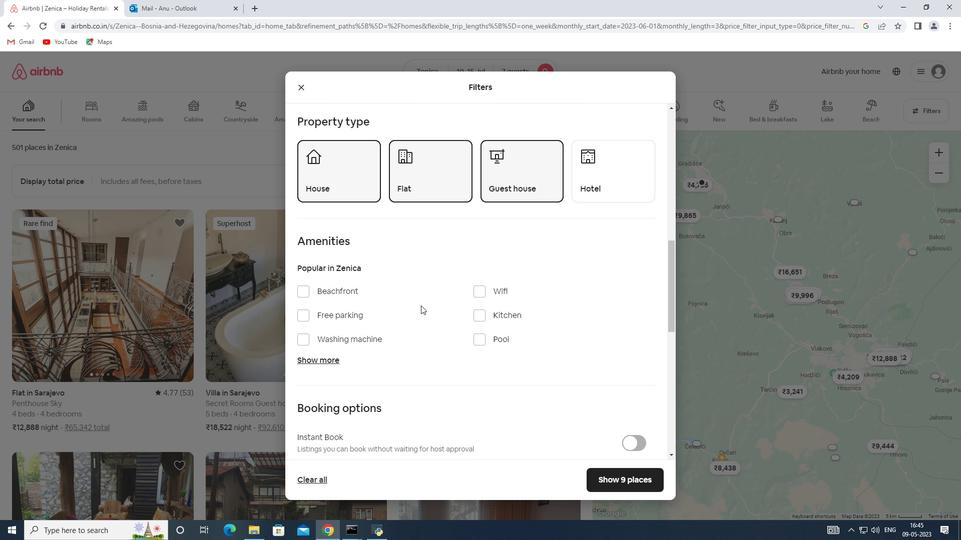 
Action: Mouse moved to (321, 308)
Screenshot: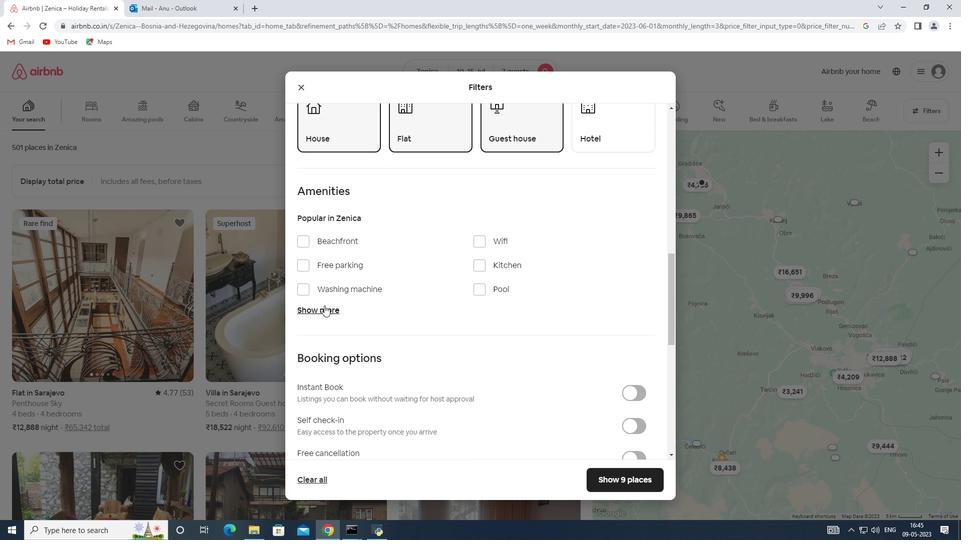 
Action: Mouse pressed left at (321, 308)
Screenshot: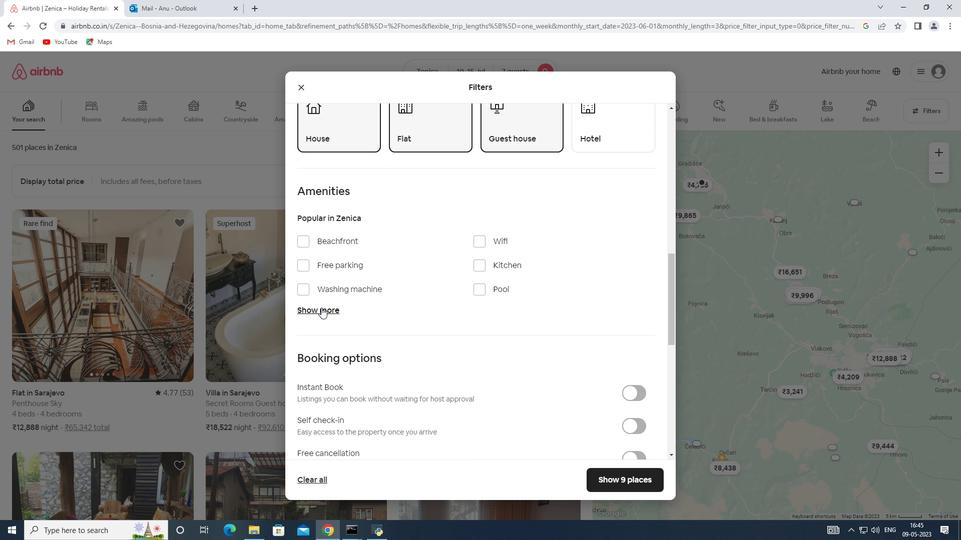 
Action: Mouse moved to (477, 238)
Screenshot: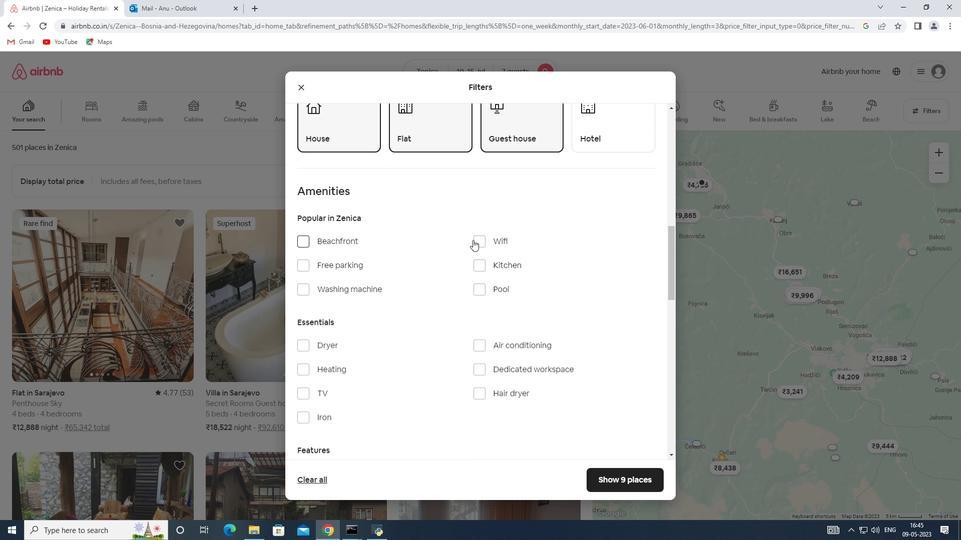 
Action: Mouse pressed left at (477, 238)
Screenshot: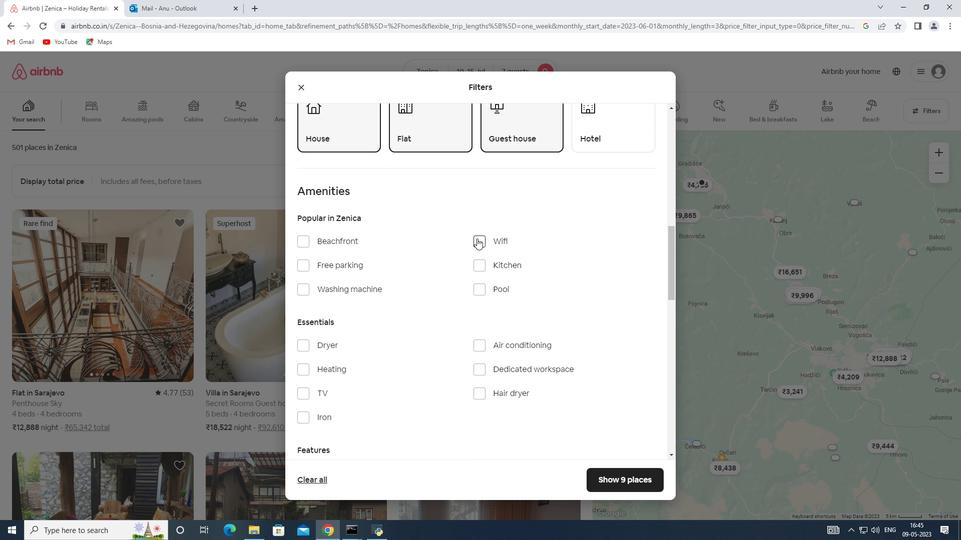 
Action: Mouse moved to (297, 390)
Screenshot: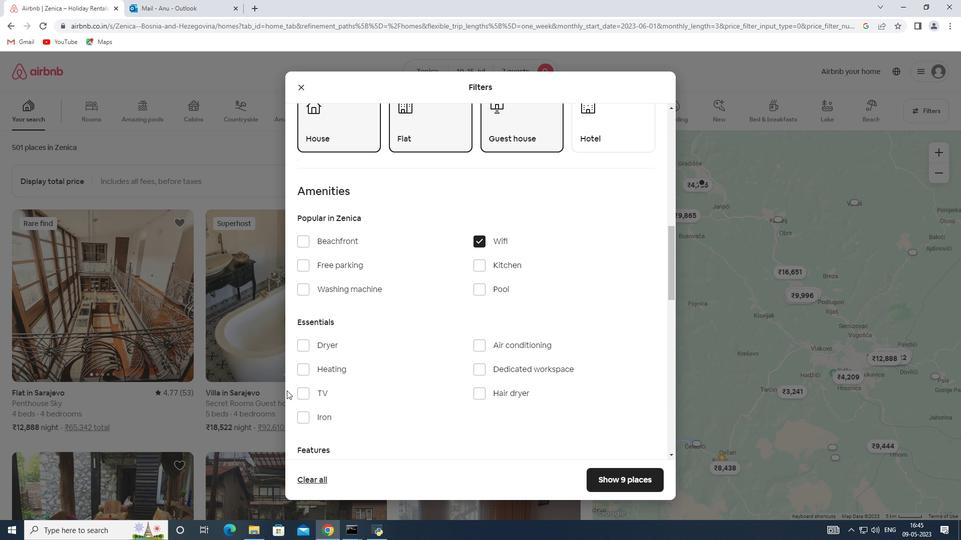 
Action: Mouse pressed left at (297, 390)
Screenshot: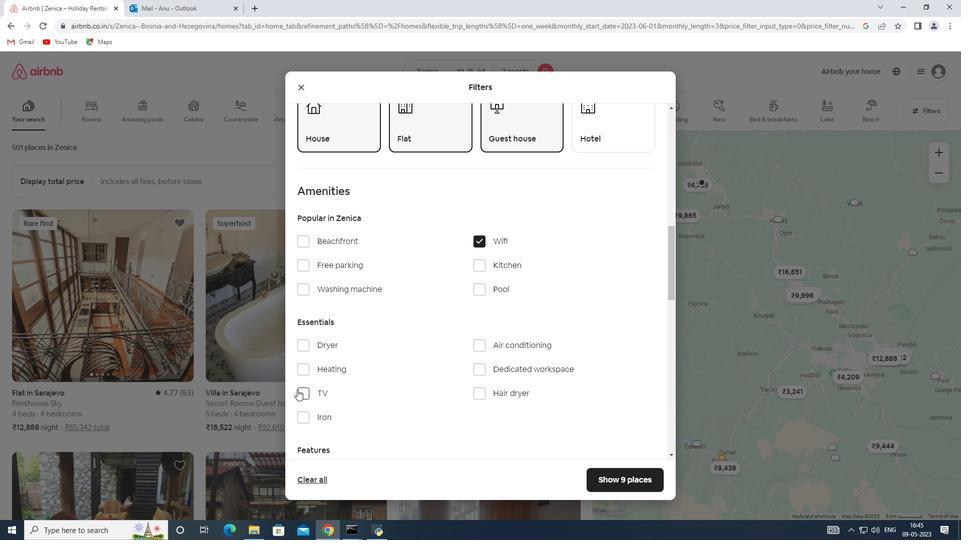 
Action: Mouse moved to (303, 262)
Screenshot: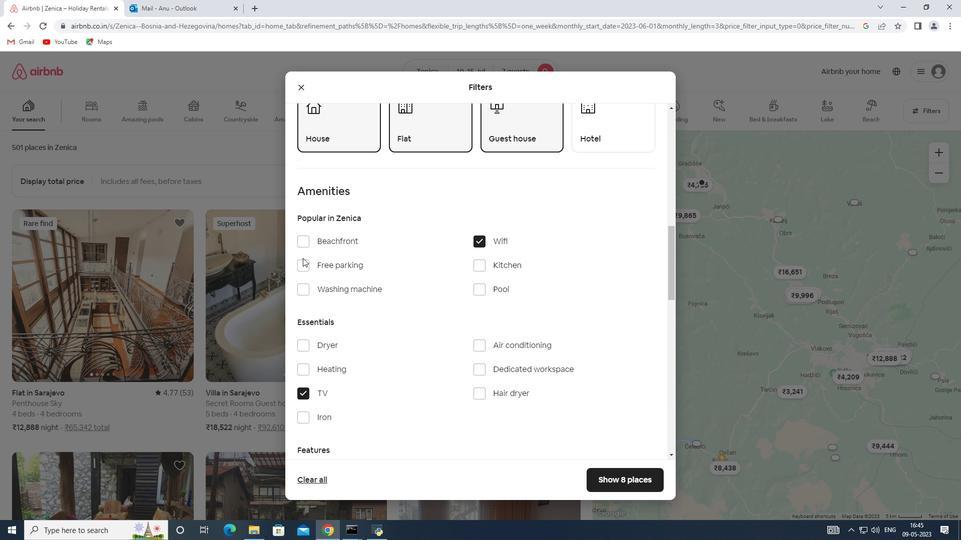 
Action: Mouse pressed left at (303, 262)
Screenshot: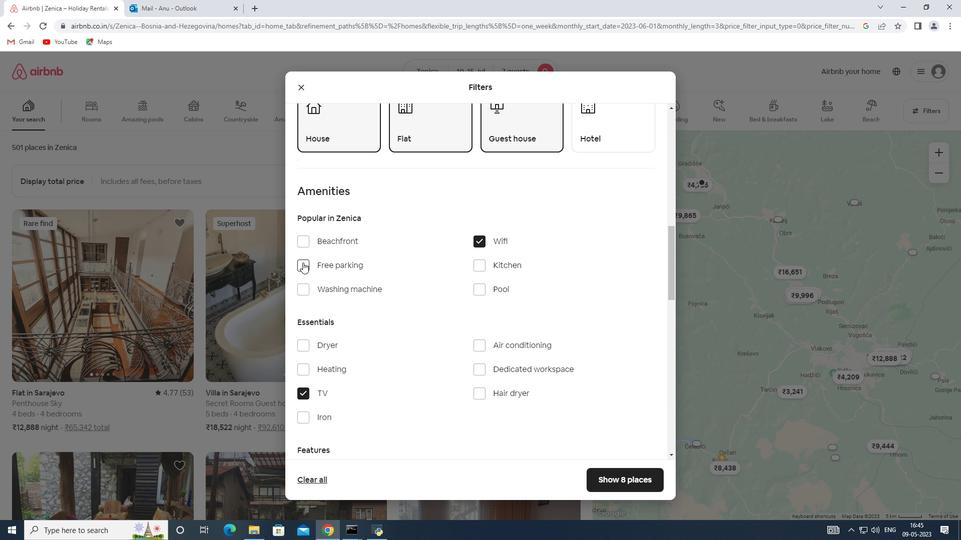 
Action: Mouse moved to (393, 297)
Screenshot: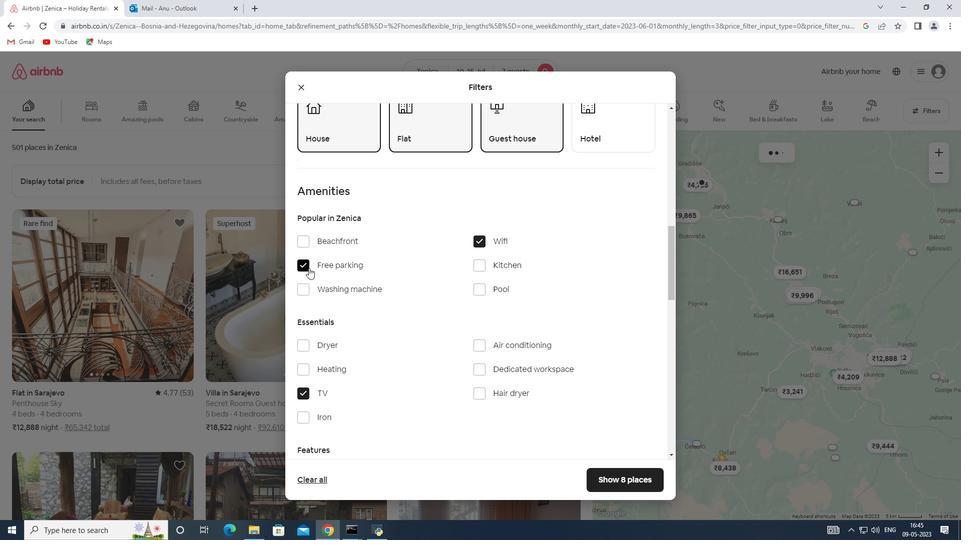 
Action: Mouse scrolled (393, 297) with delta (0, 0)
Screenshot: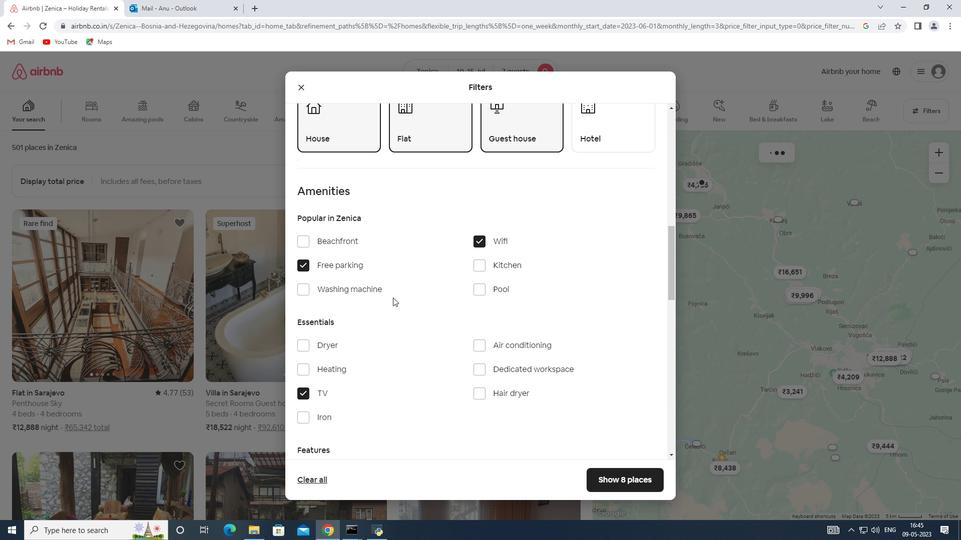 
Action: Mouse scrolled (393, 297) with delta (0, 0)
Screenshot: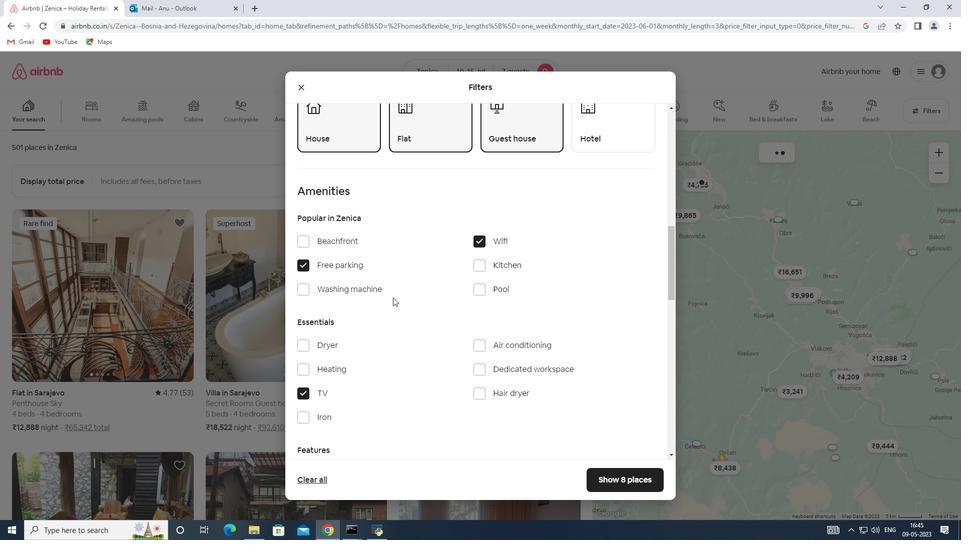 
Action: Mouse scrolled (393, 297) with delta (0, 0)
Screenshot: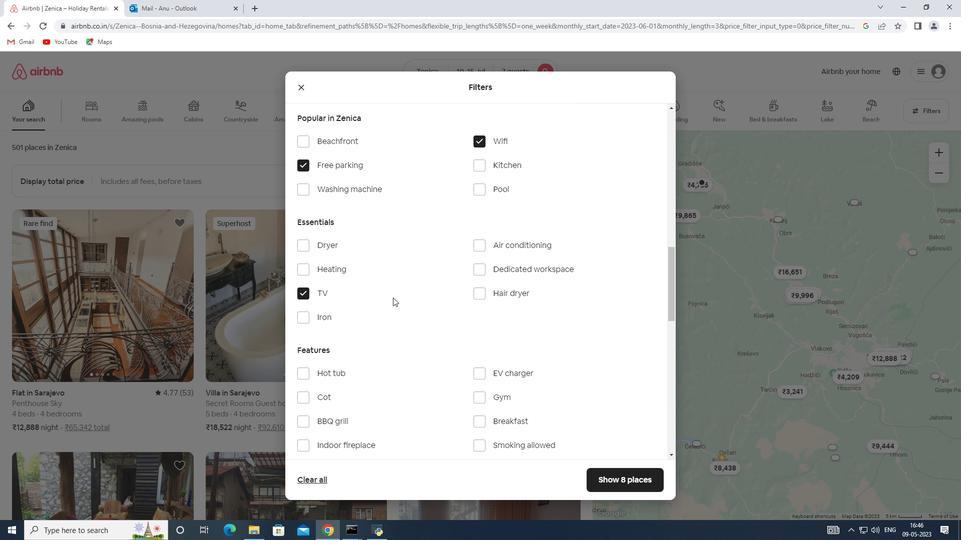 
Action: Mouse scrolled (393, 297) with delta (0, 0)
Screenshot: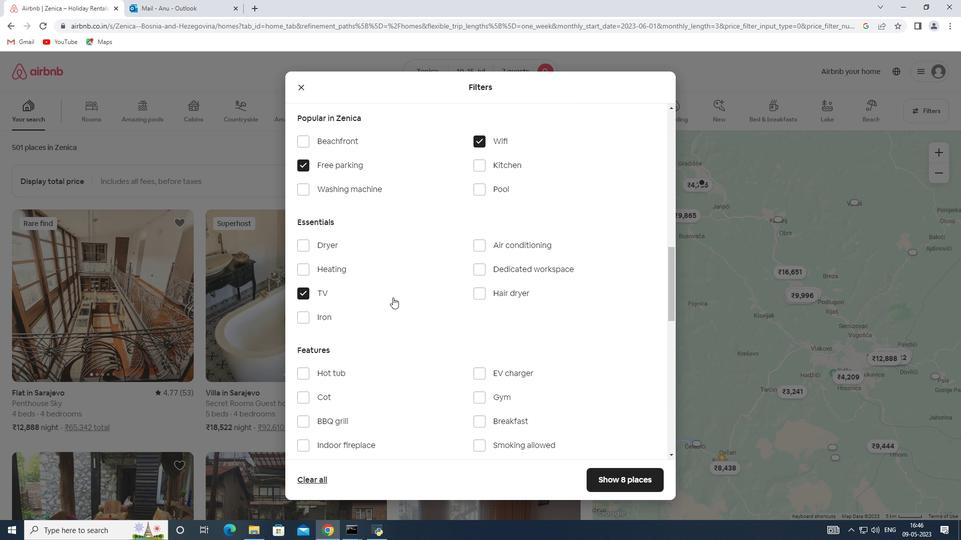 
Action: Mouse moved to (480, 297)
Screenshot: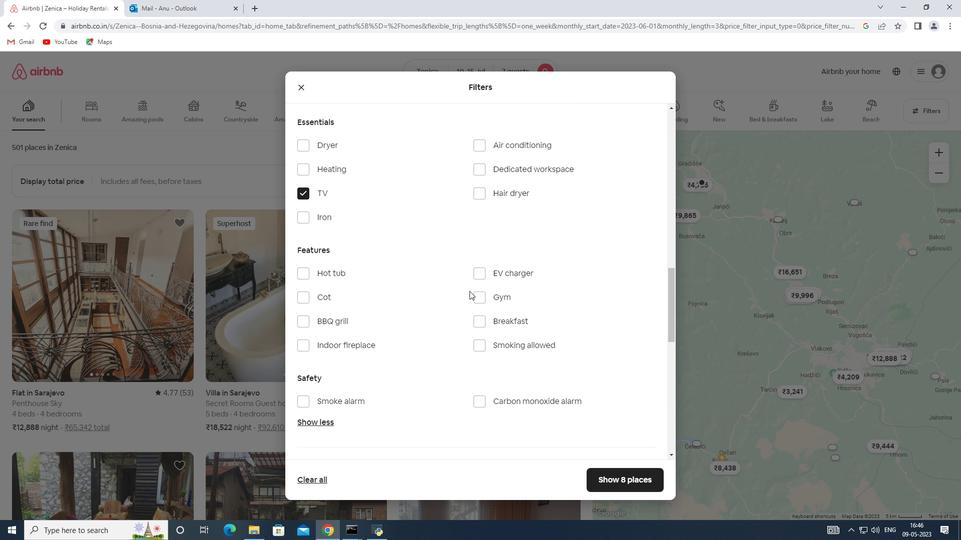 
Action: Mouse pressed left at (480, 297)
Screenshot: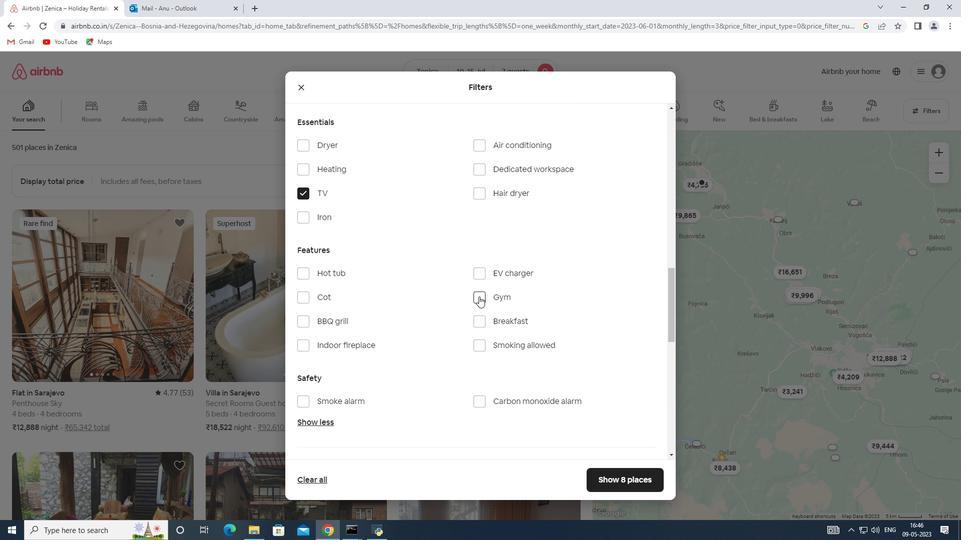 
Action: Mouse moved to (476, 325)
Screenshot: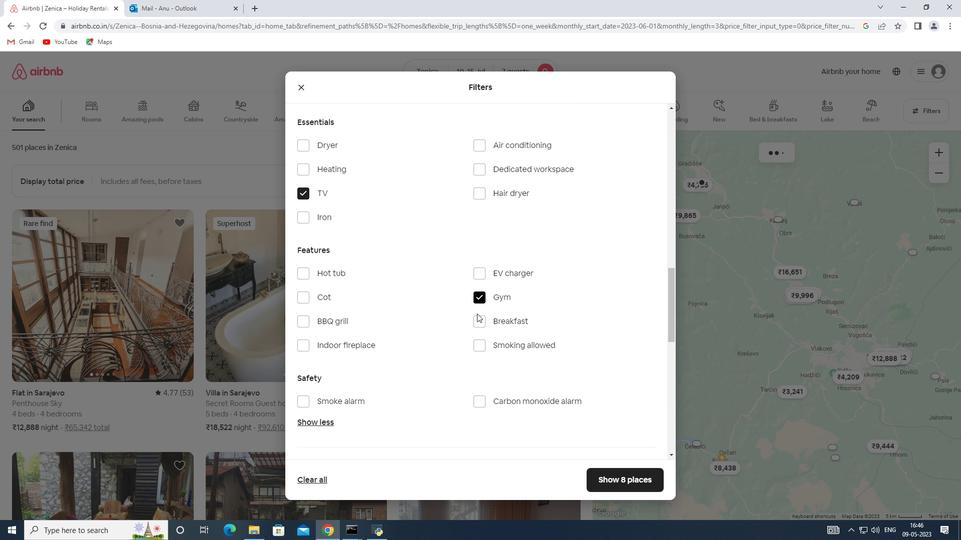 
Action: Mouse pressed left at (476, 325)
Screenshot: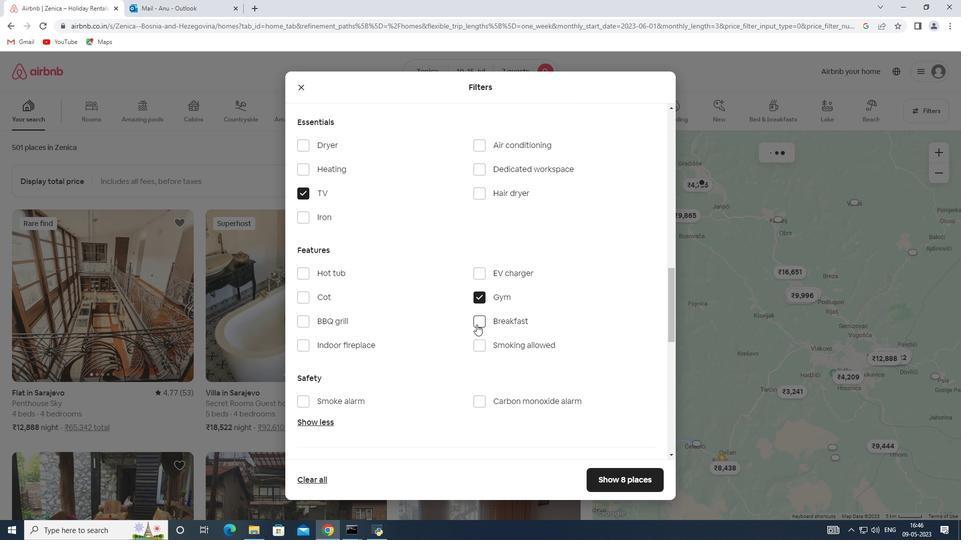 
Action: Mouse moved to (447, 333)
Screenshot: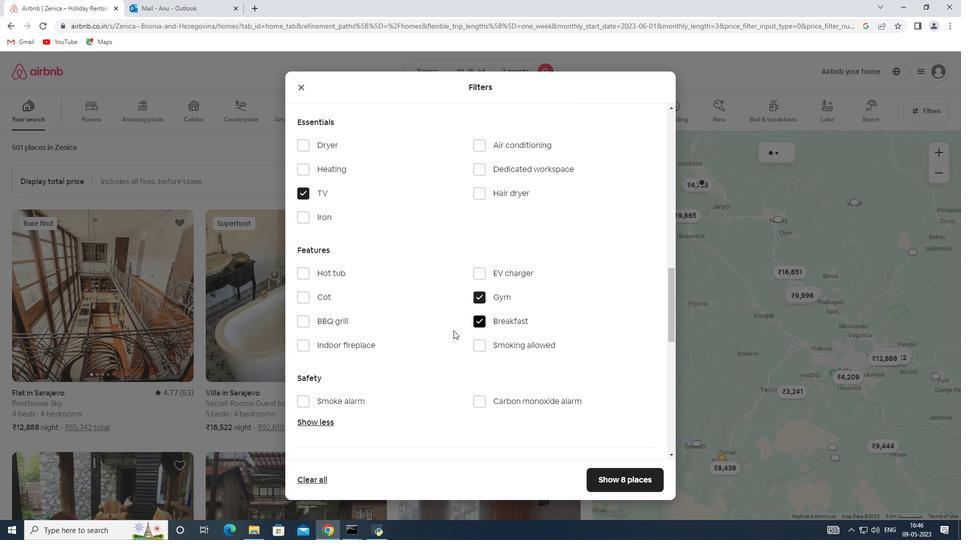
Action: Mouse scrolled (447, 333) with delta (0, 0)
Screenshot: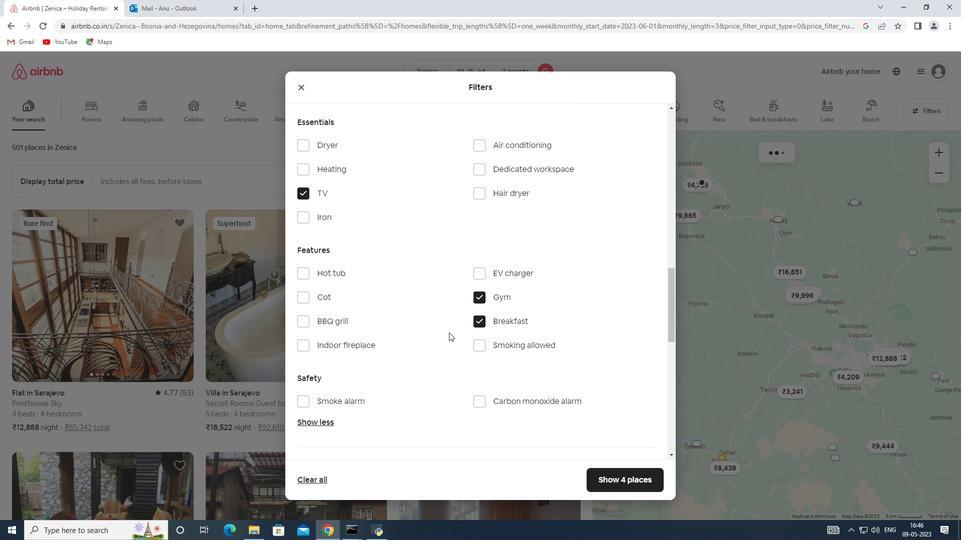 
Action: Mouse scrolled (447, 333) with delta (0, 0)
Screenshot: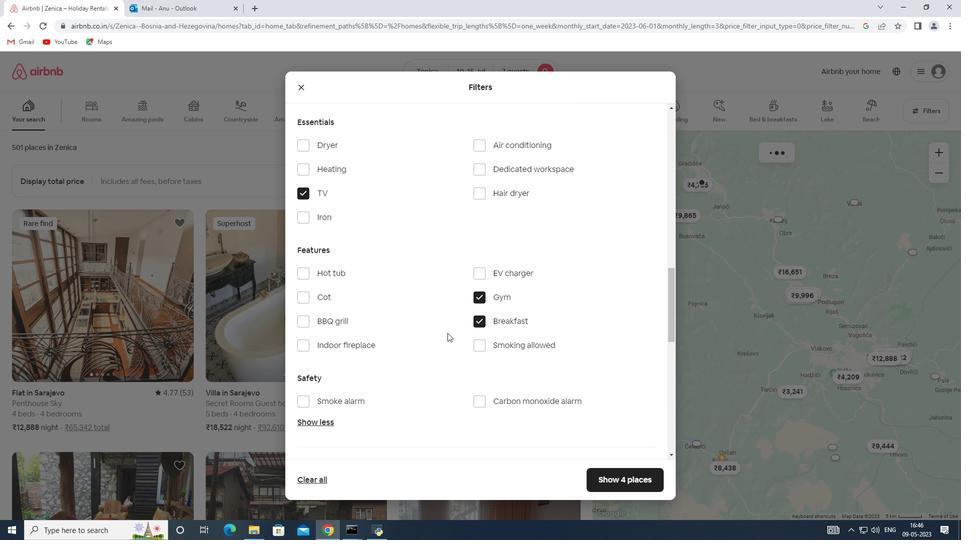 
Action: Mouse scrolled (447, 333) with delta (0, 0)
Screenshot: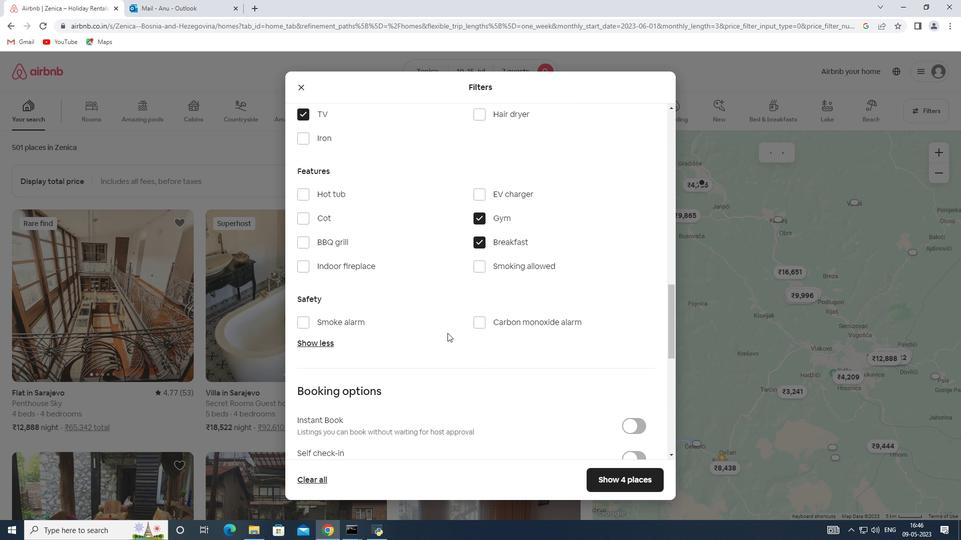 
Action: Mouse scrolled (447, 333) with delta (0, 0)
Screenshot: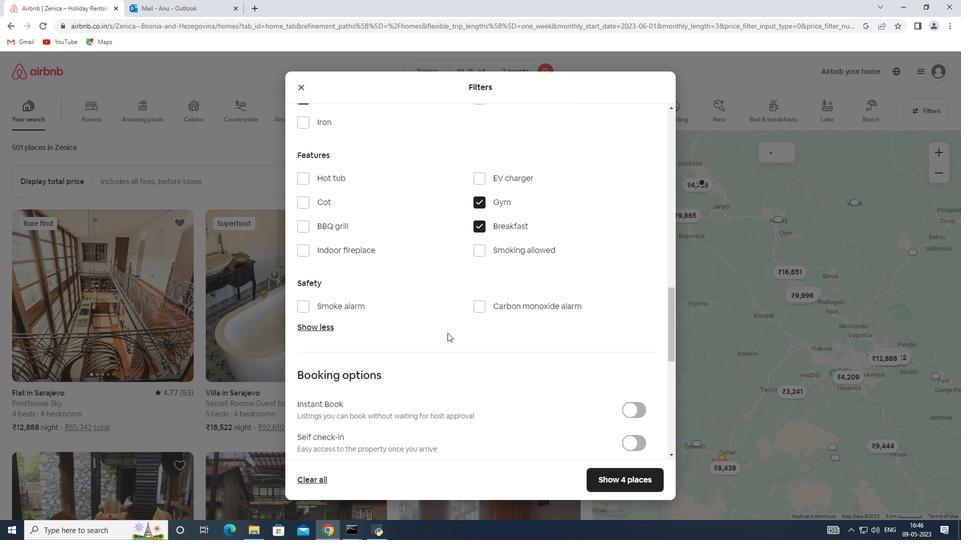 
Action: Mouse moved to (637, 342)
Screenshot: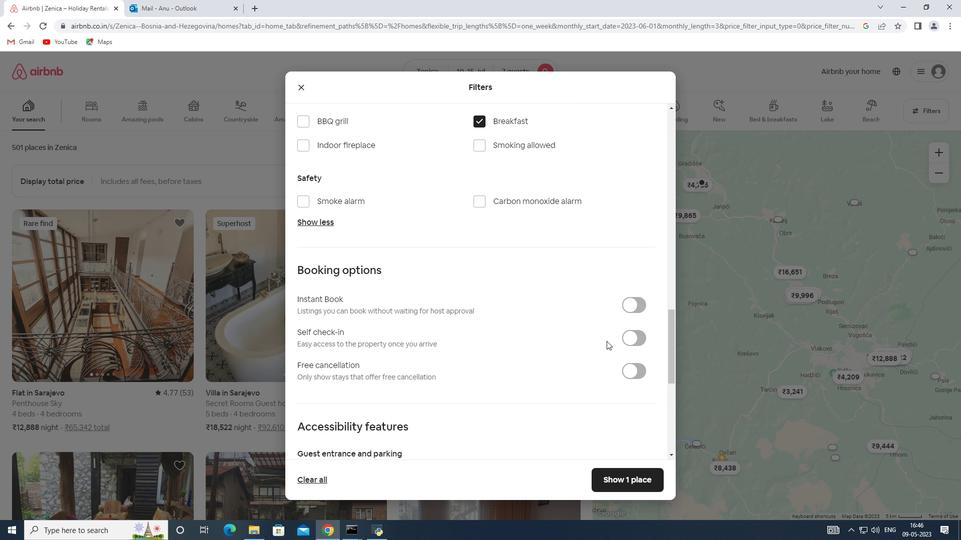 
Action: Mouse pressed left at (637, 342)
Screenshot: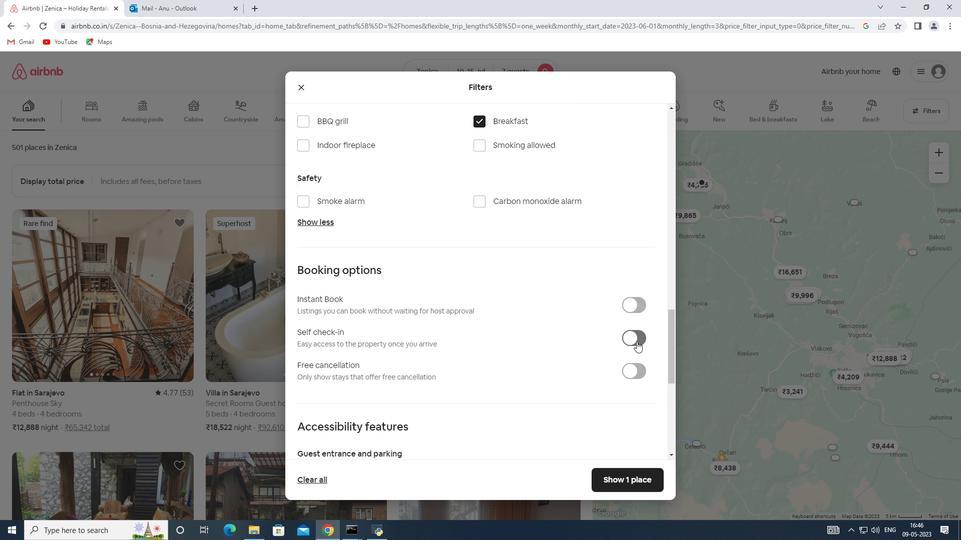 
Action: Mouse moved to (438, 346)
Screenshot: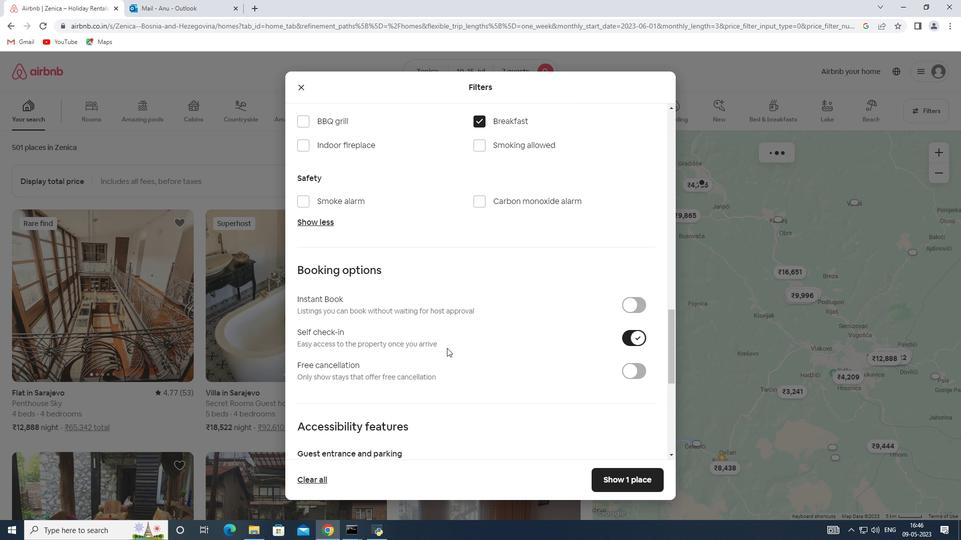 
Action: Mouse scrolled (438, 345) with delta (0, 0)
Screenshot: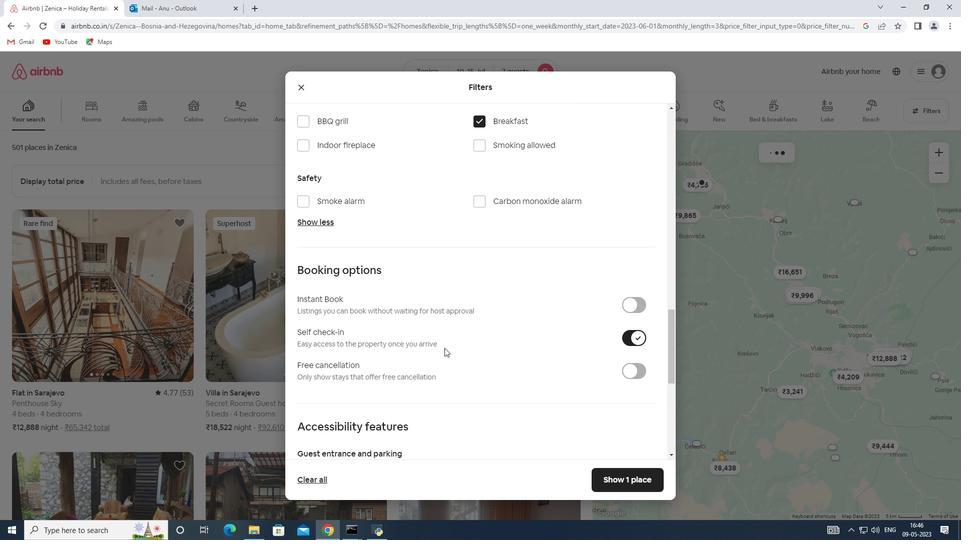 
Action: Mouse scrolled (438, 345) with delta (0, 0)
Screenshot: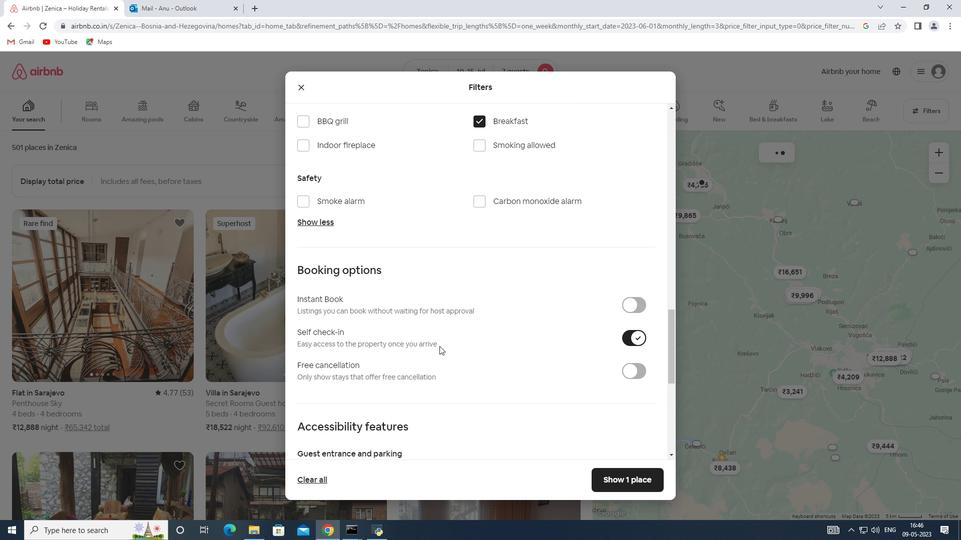 
Action: Mouse scrolled (438, 345) with delta (0, 0)
Screenshot: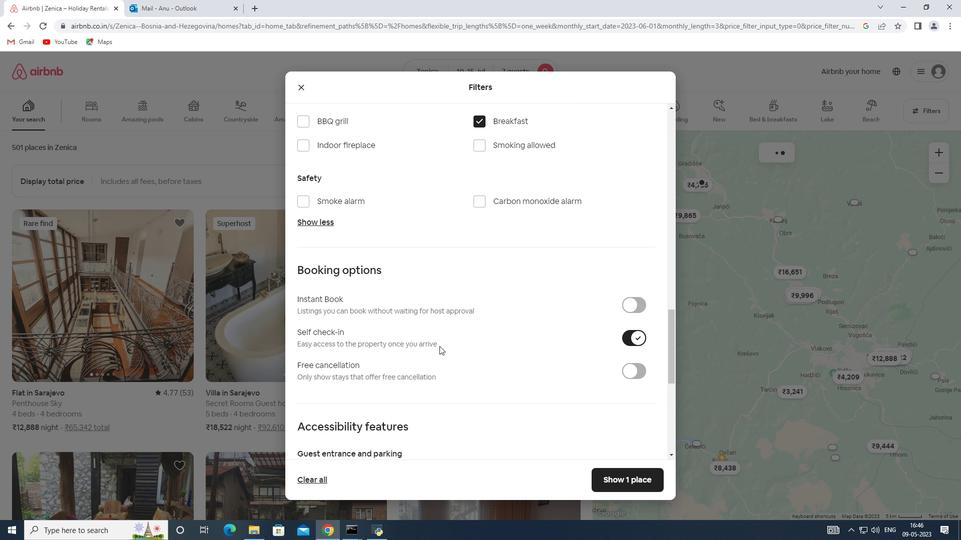 
Action: Mouse scrolled (438, 345) with delta (0, 0)
Screenshot: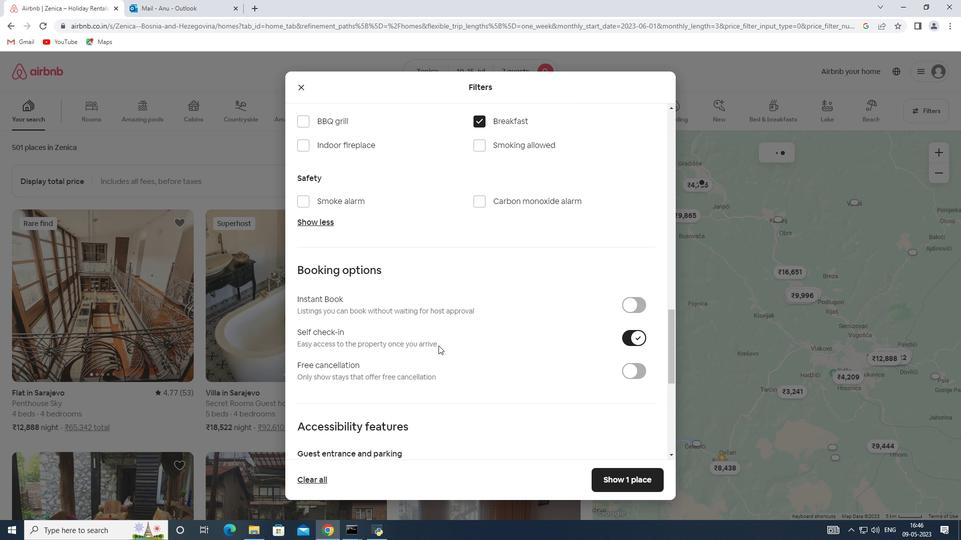 
Action: Mouse moved to (438, 345)
Screenshot: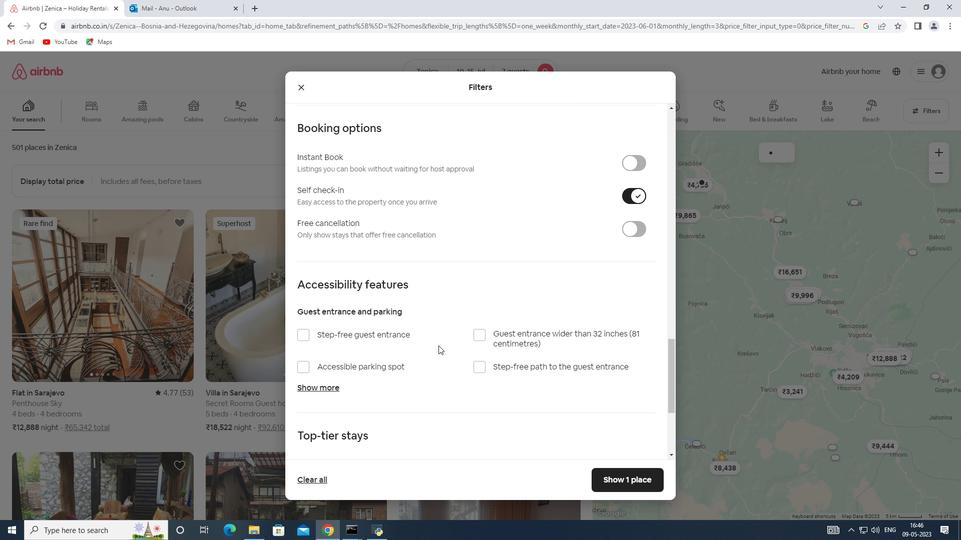
Action: Mouse scrolled (438, 345) with delta (0, 0)
Screenshot: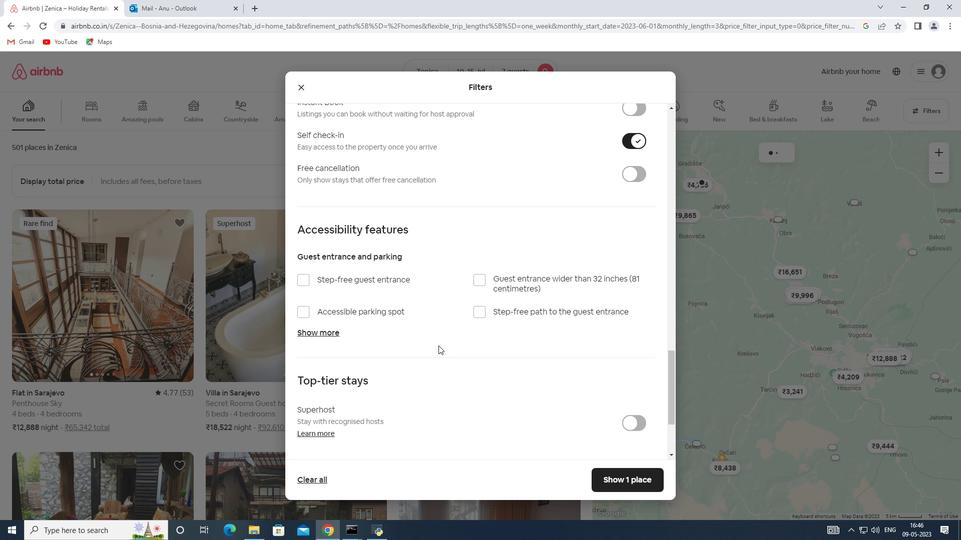 
Action: Mouse scrolled (438, 345) with delta (0, 0)
Screenshot: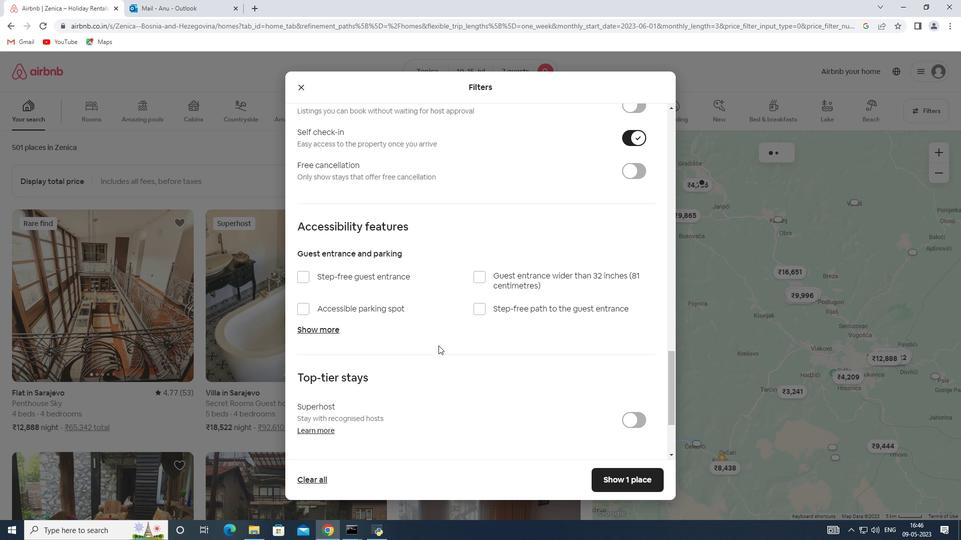 
Action: Mouse moved to (331, 410)
Screenshot: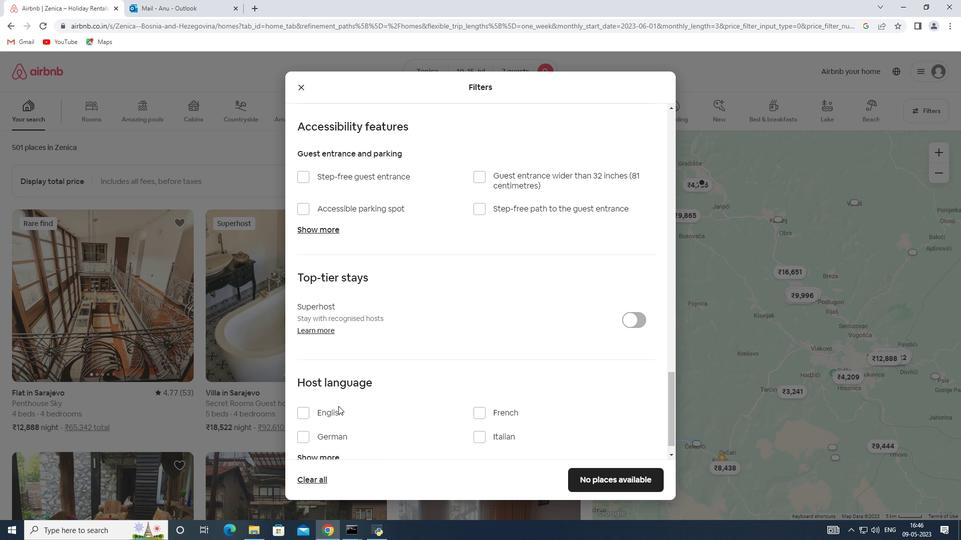 
Action: Mouse pressed left at (331, 410)
Screenshot: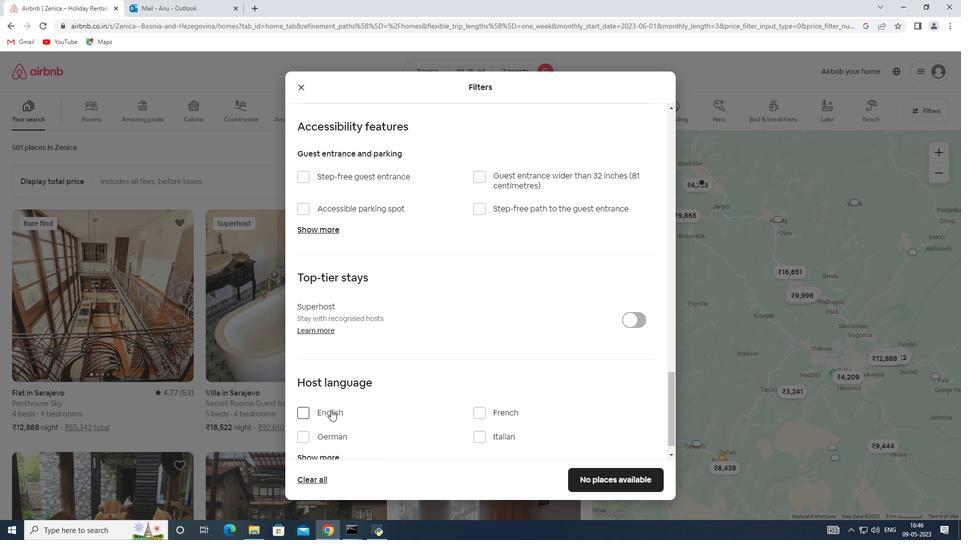 
Action: Mouse moved to (620, 484)
Screenshot: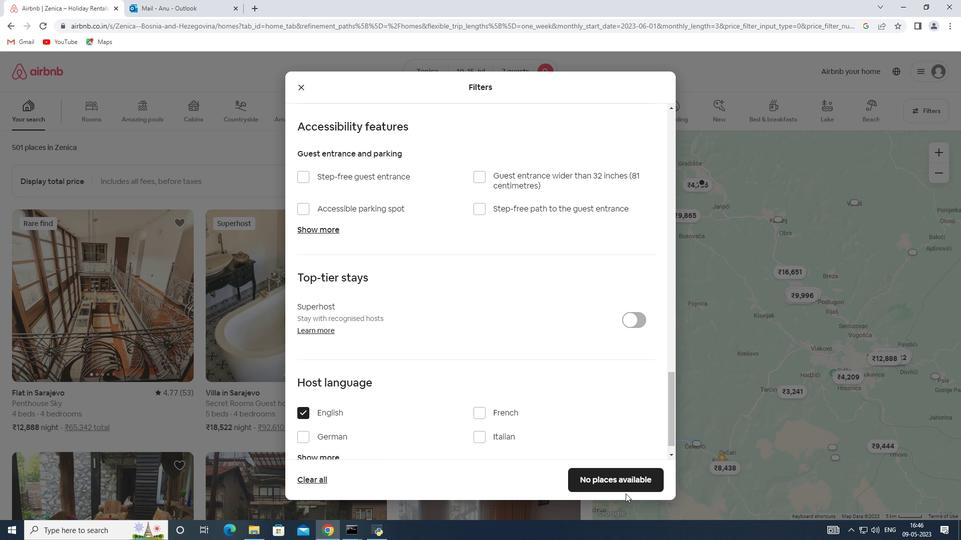 
Action: Mouse pressed left at (620, 484)
Screenshot: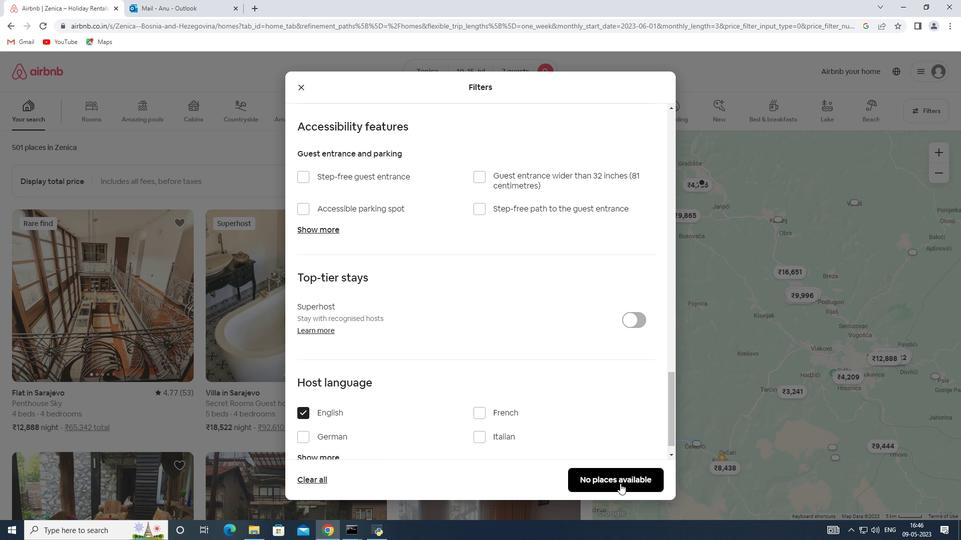 
